 Task: Search one way flight ticket for 3 adults, 3 children in premium economy from Arcata/eureka: California Redwood Coast-humboldt County Airport to Jacksonville: Albert J. Ellis Airport on 5-3-2023. Choice of flights is United. Number of bags: 1 carry on bag. Price is upto 42000. Outbound departure time preference is 22:15.
Action: Mouse moved to (281, 251)
Screenshot: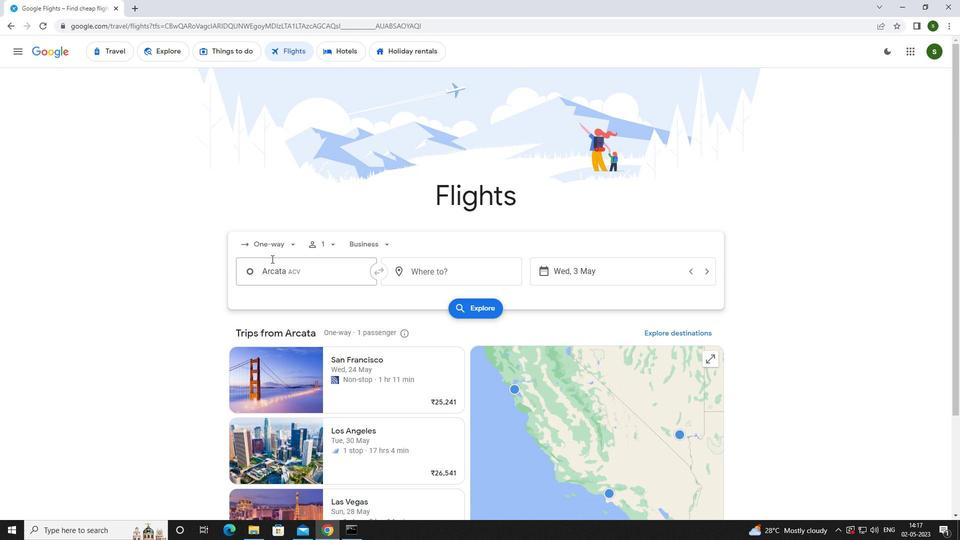 
Action: Mouse pressed left at (281, 251)
Screenshot: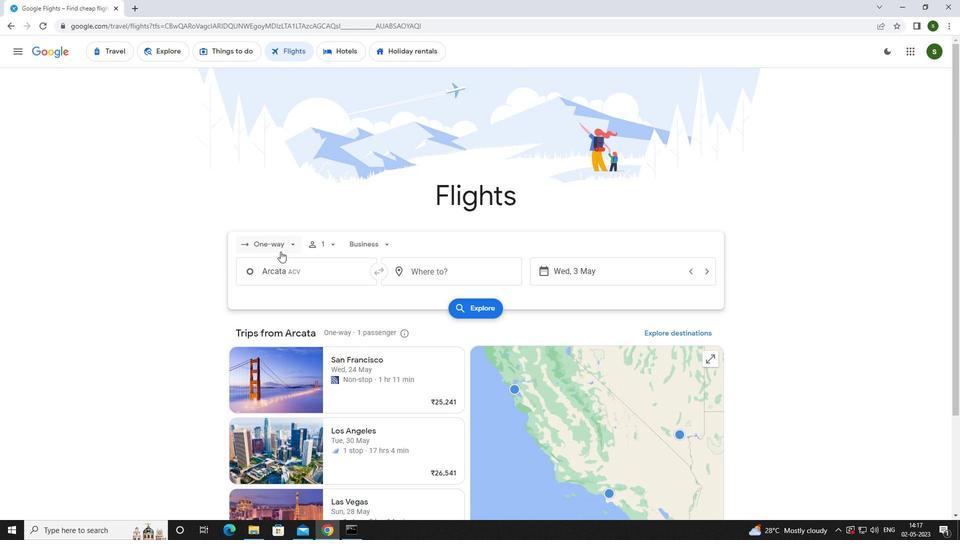 
Action: Mouse moved to (286, 293)
Screenshot: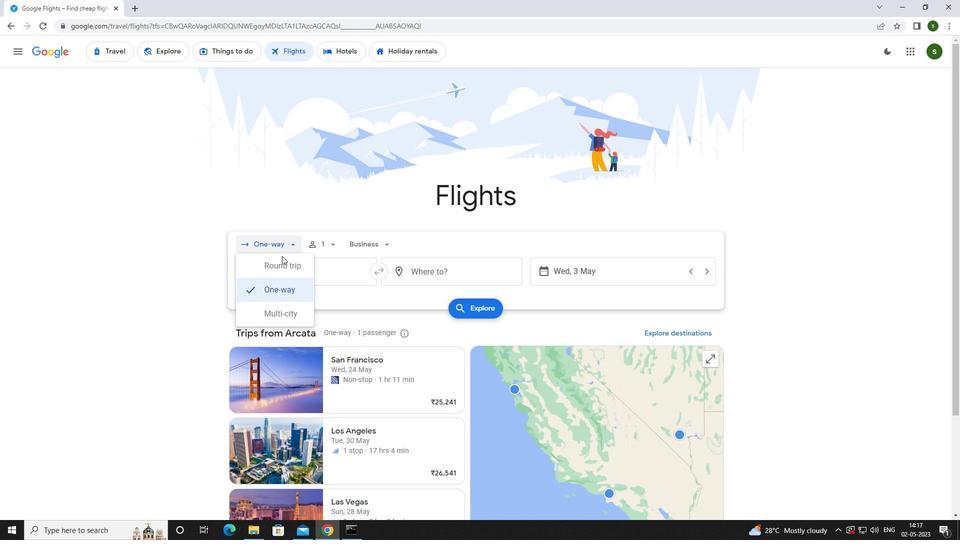 
Action: Mouse pressed left at (286, 293)
Screenshot: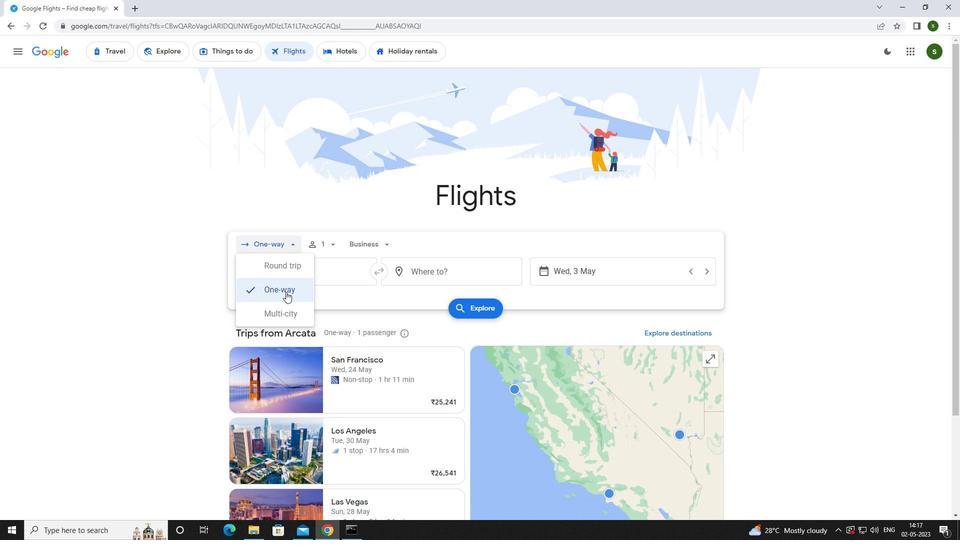 
Action: Mouse moved to (327, 244)
Screenshot: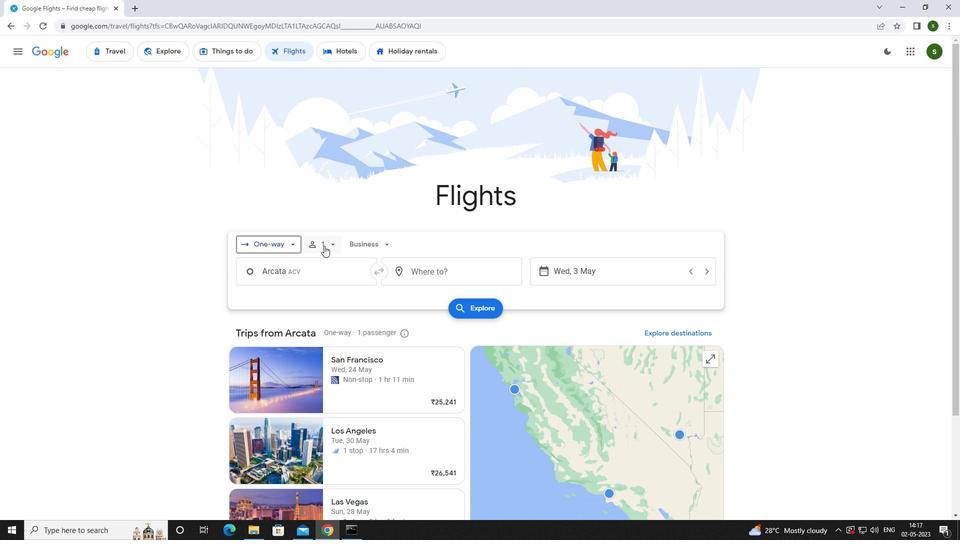 
Action: Mouse pressed left at (327, 244)
Screenshot: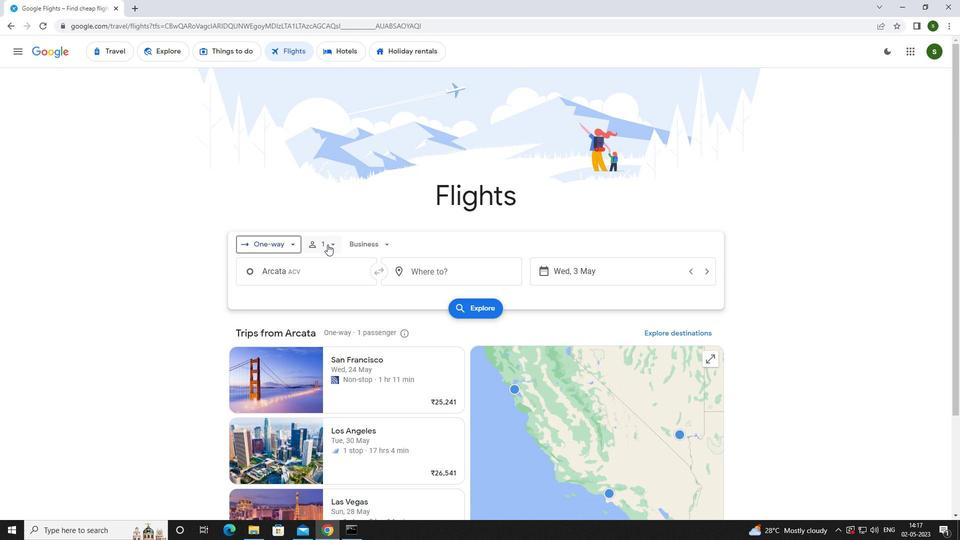 
Action: Mouse moved to (404, 268)
Screenshot: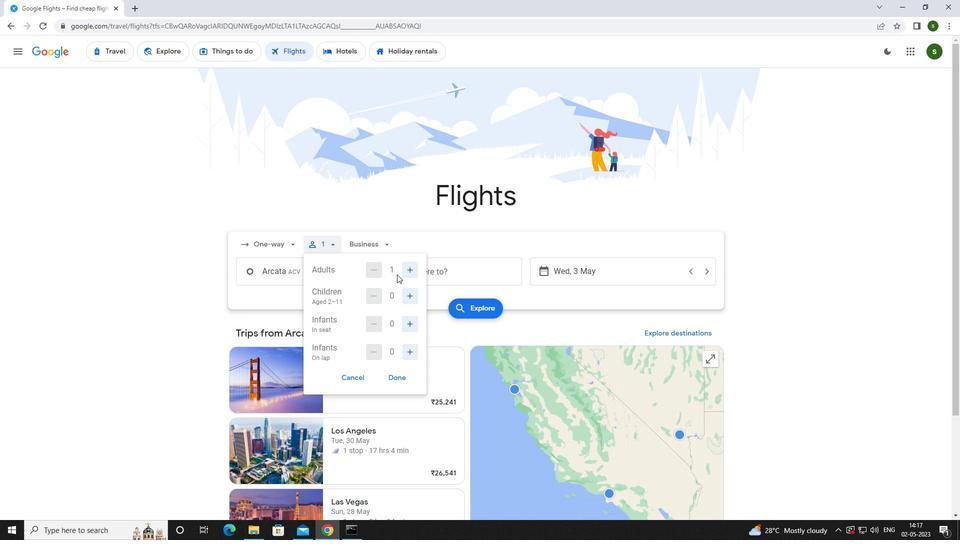 
Action: Mouse pressed left at (404, 268)
Screenshot: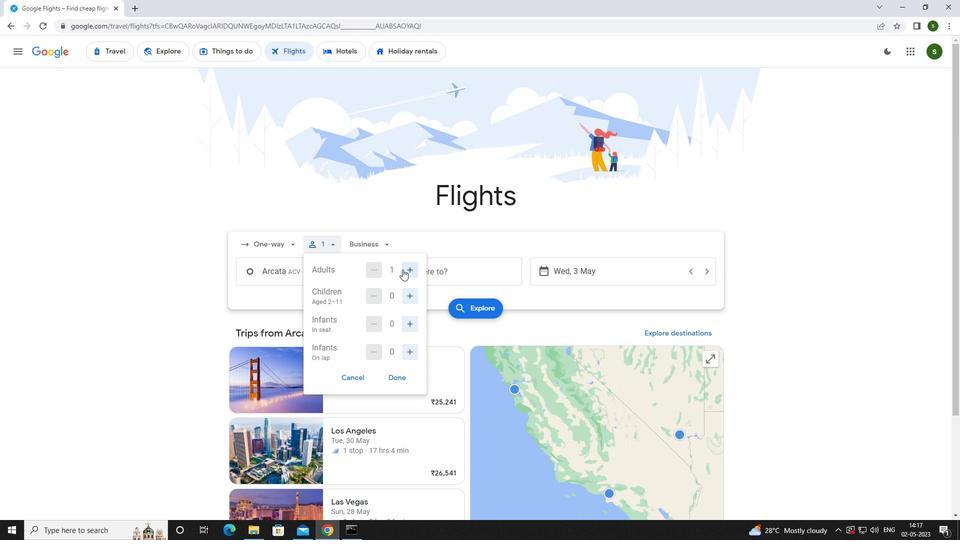 
Action: Mouse moved to (405, 268)
Screenshot: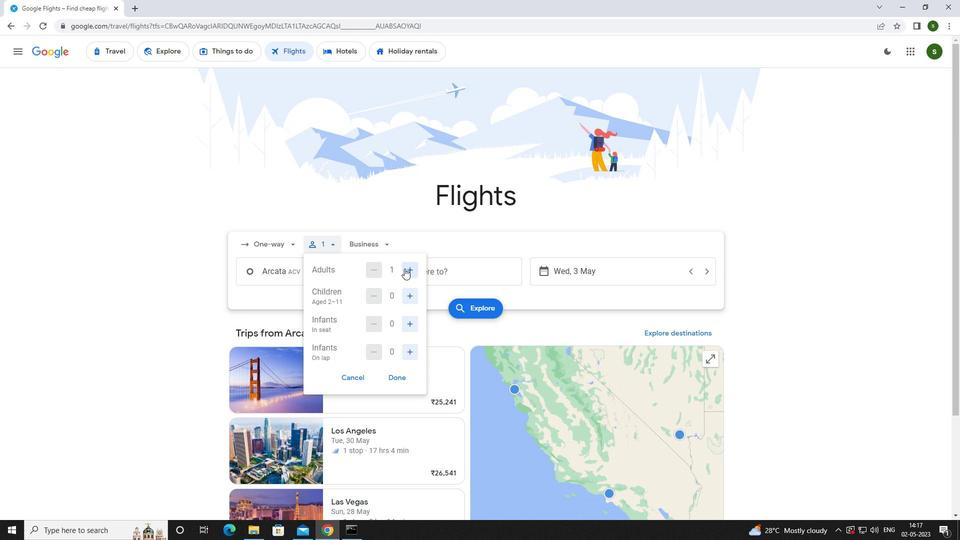
Action: Mouse pressed left at (405, 268)
Screenshot: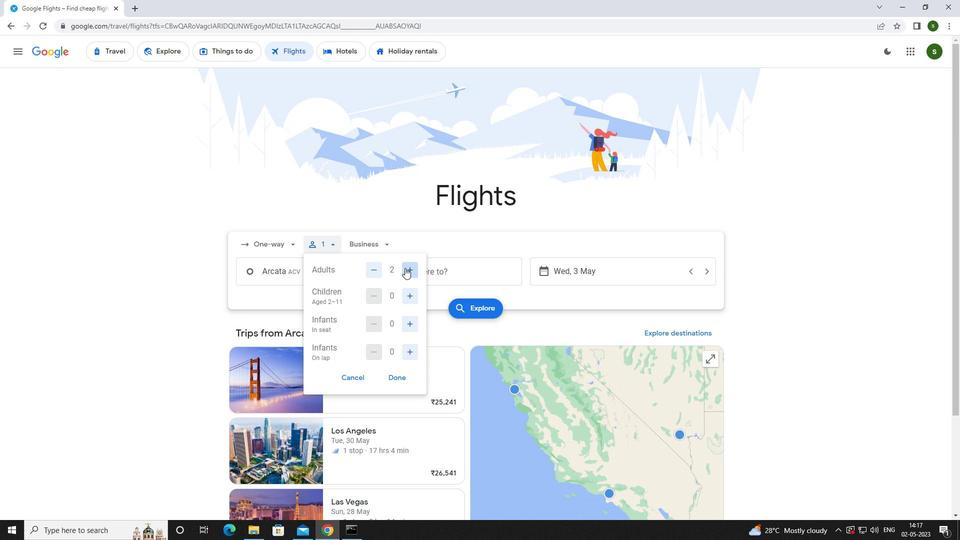 
Action: Mouse moved to (415, 296)
Screenshot: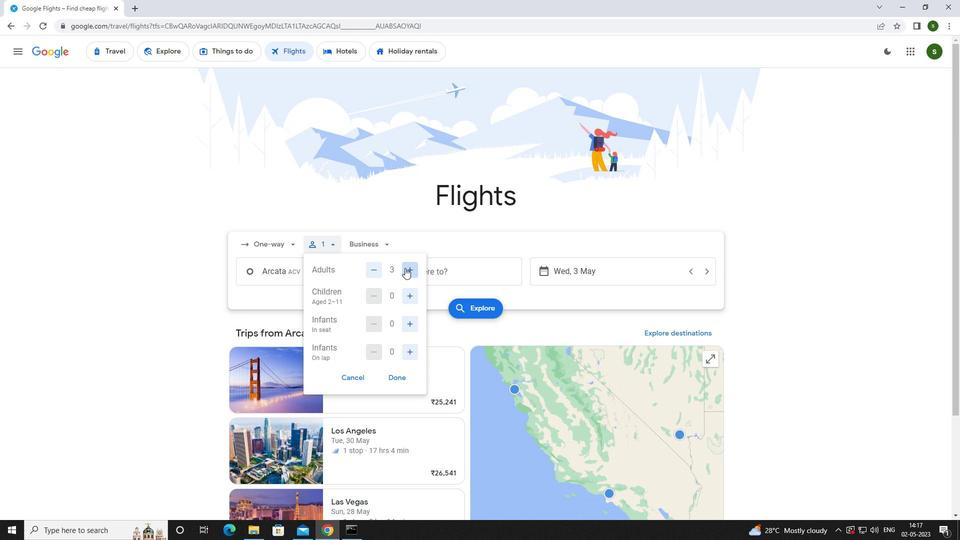 
Action: Mouse pressed left at (415, 296)
Screenshot: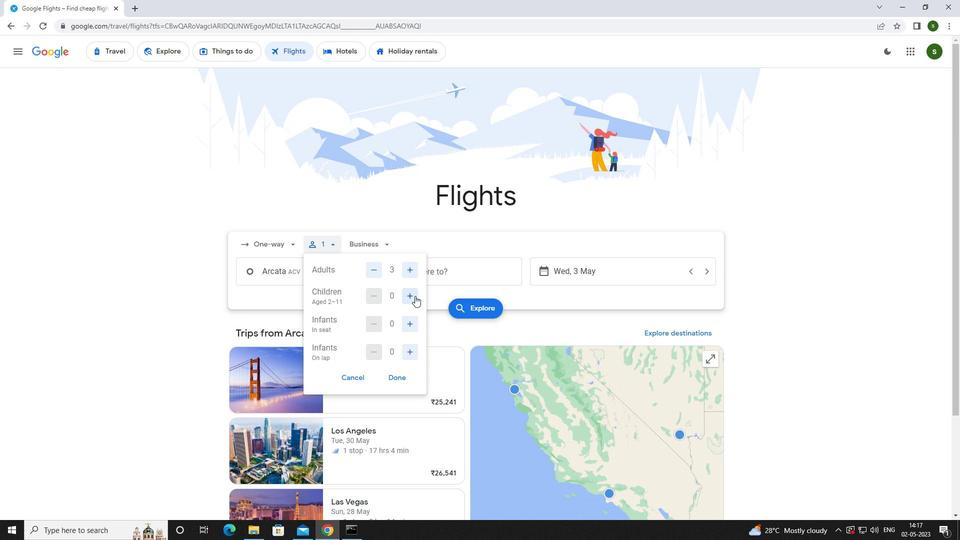
Action: Mouse pressed left at (415, 296)
Screenshot: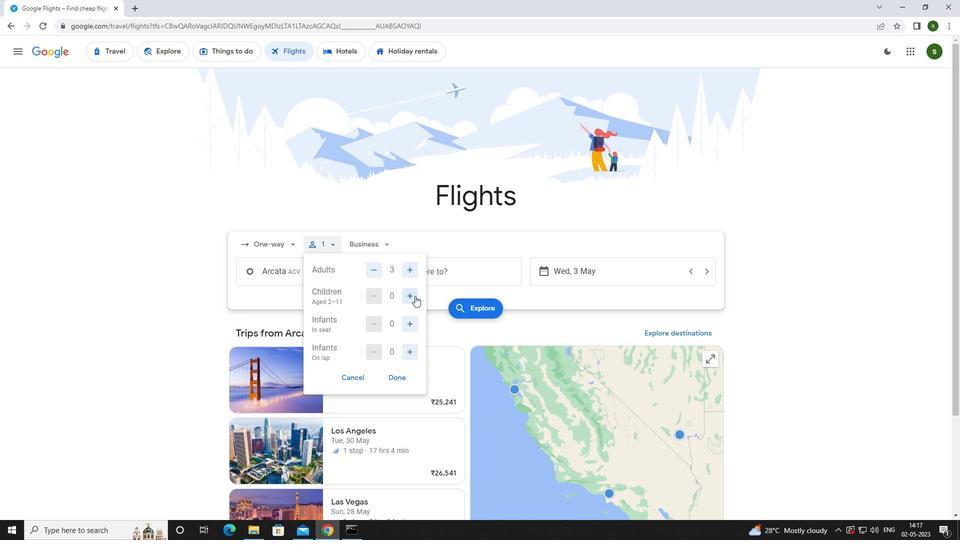 
Action: Mouse moved to (415, 295)
Screenshot: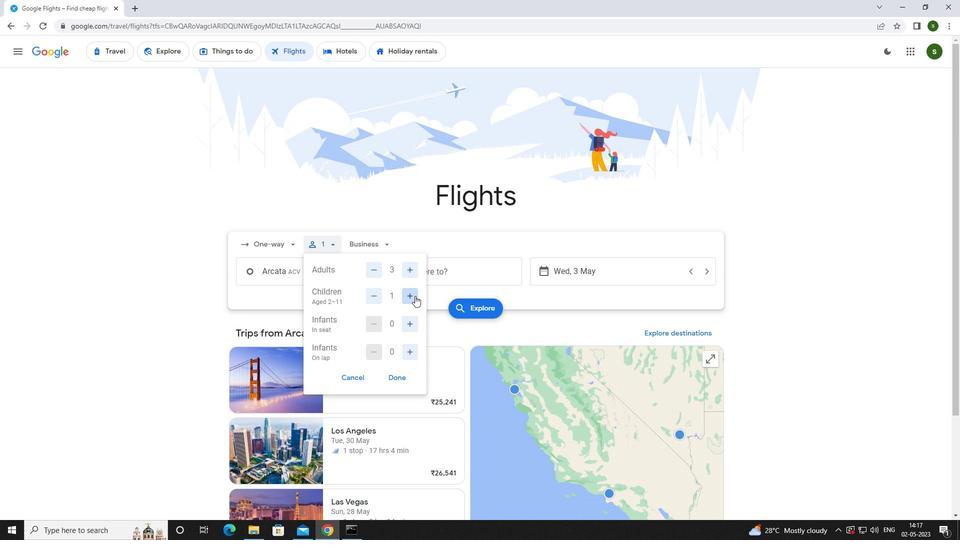 
Action: Mouse pressed left at (415, 295)
Screenshot: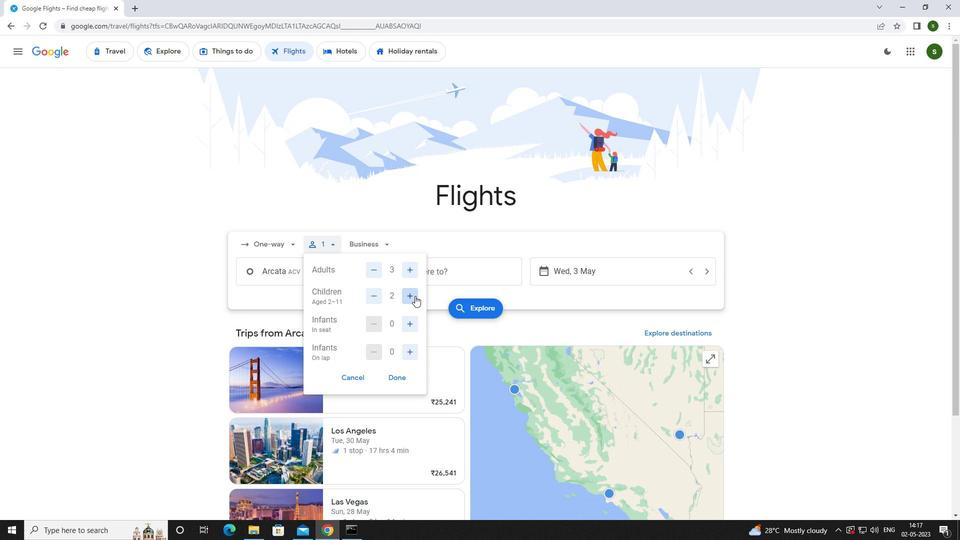 
Action: Mouse moved to (387, 243)
Screenshot: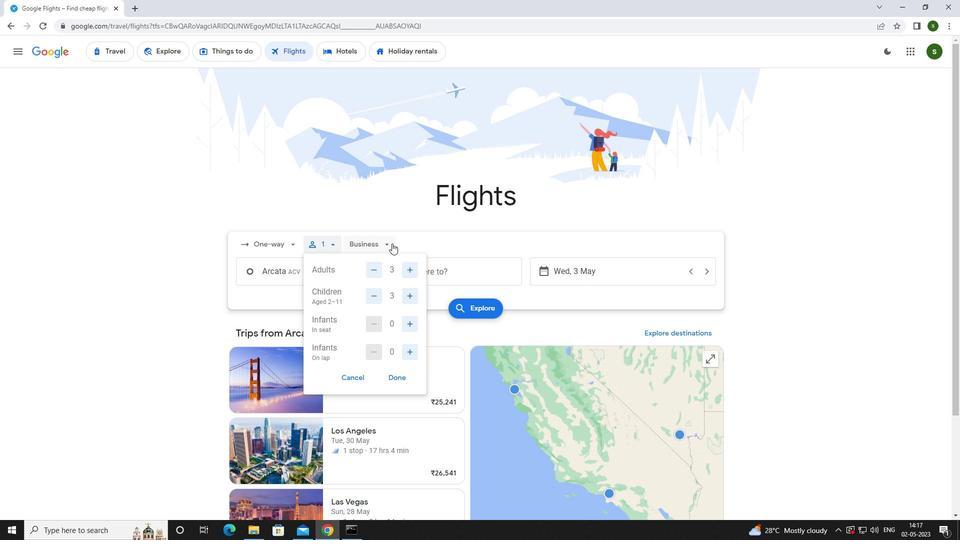 
Action: Mouse pressed left at (387, 243)
Screenshot: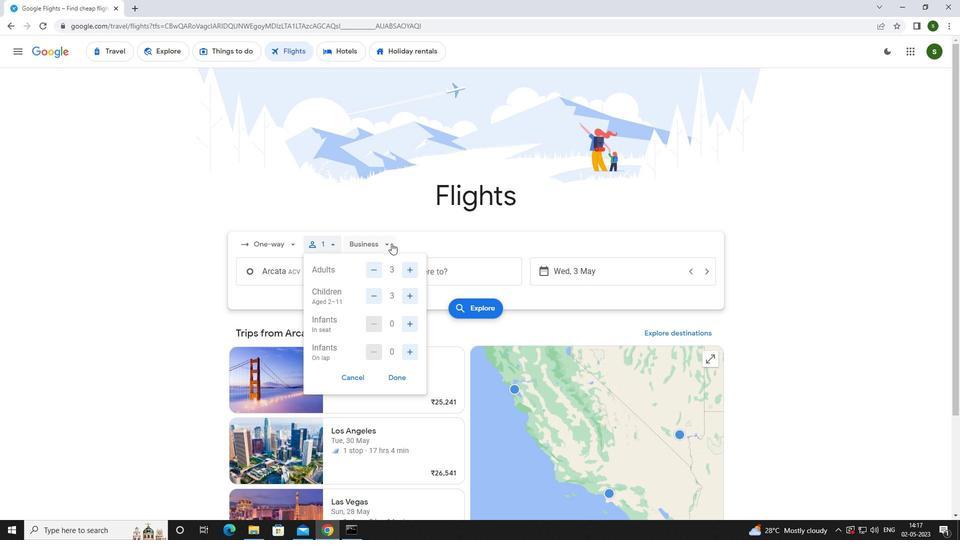 
Action: Mouse moved to (392, 281)
Screenshot: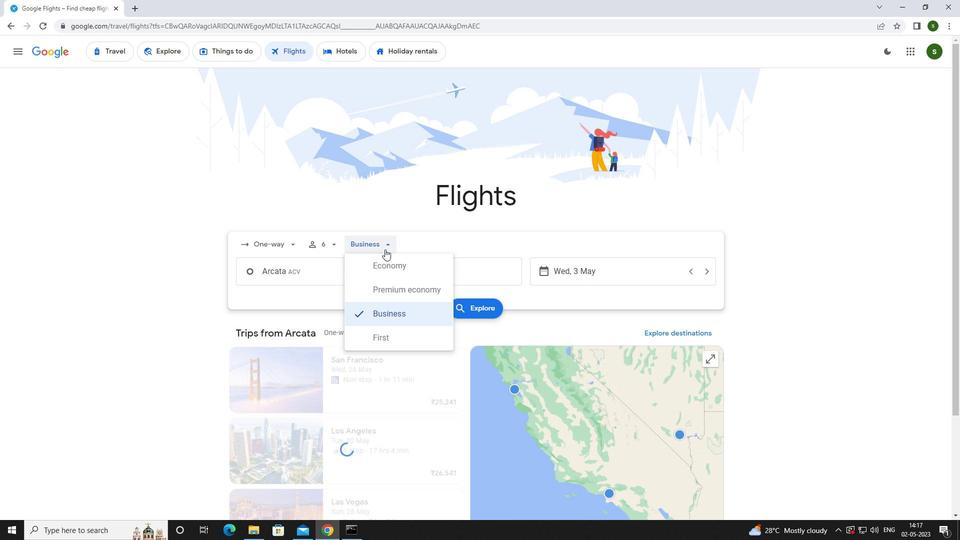 
Action: Mouse pressed left at (392, 281)
Screenshot: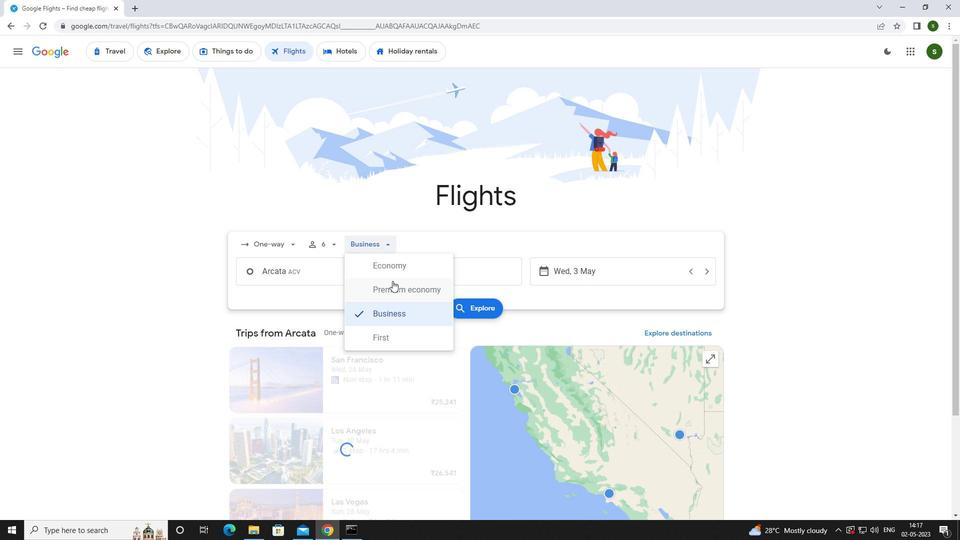 
Action: Mouse moved to (322, 274)
Screenshot: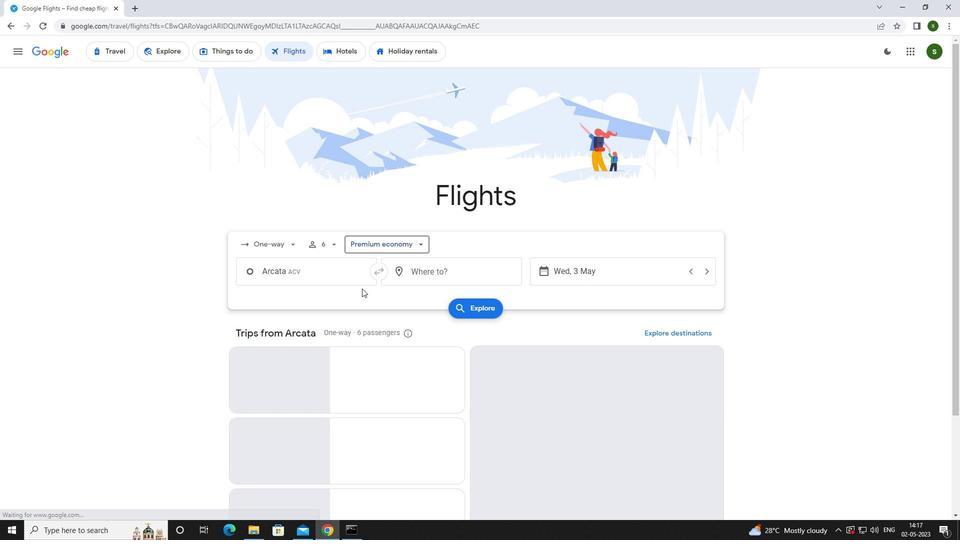 
Action: Mouse pressed left at (322, 274)
Screenshot: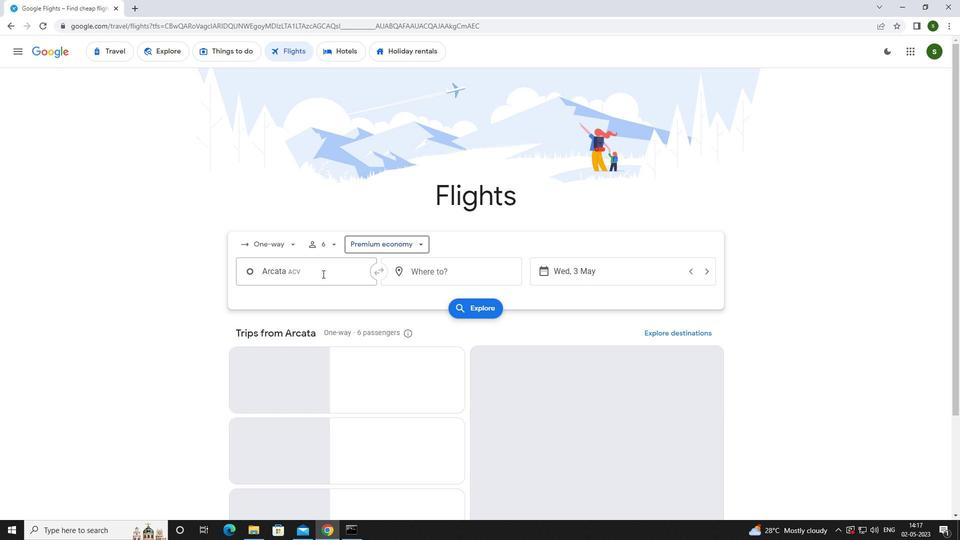 
Action: Key pressed <Key.backspace><Key.caps_lock>a<Key.caps_lock>rcat
Screenshot: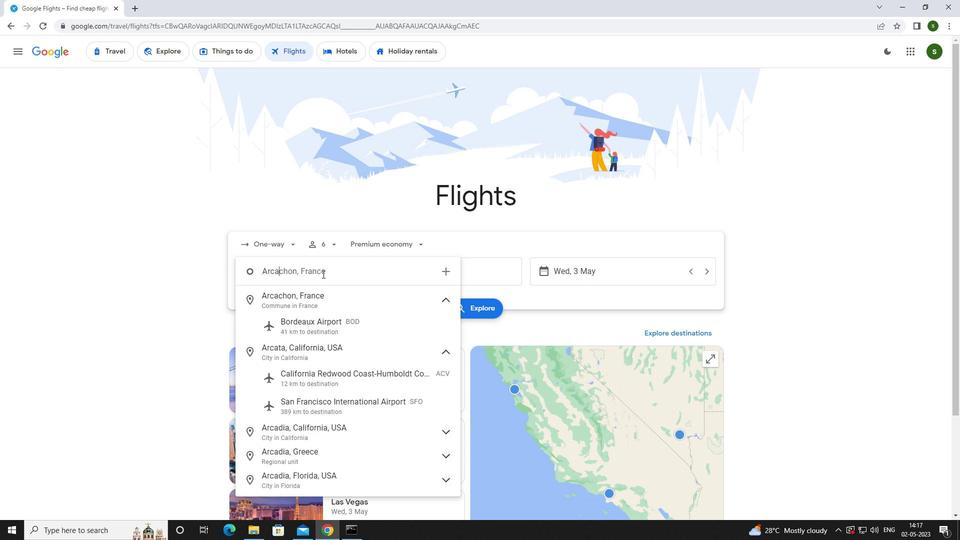 
Action: Mouse moved to (318, 317)
Screenshot: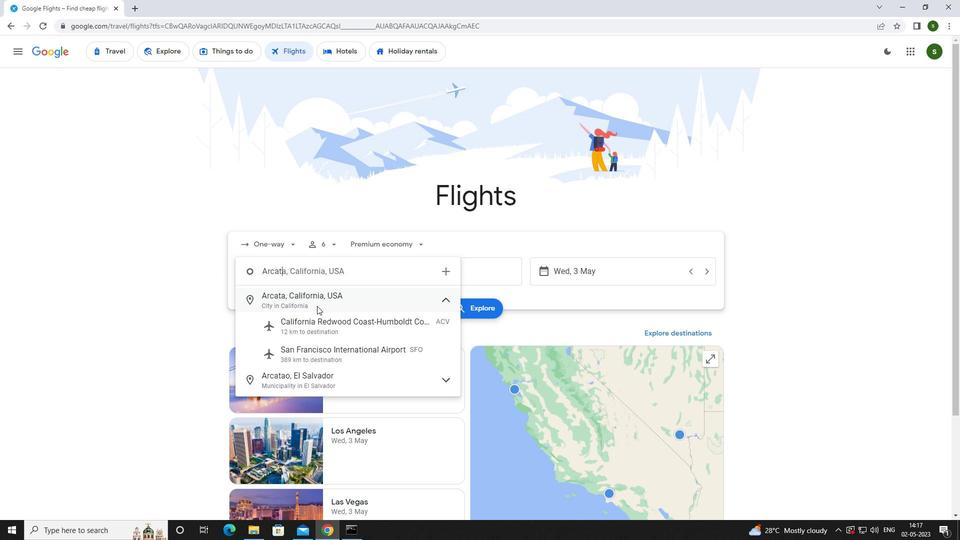 
Action: Mouse pressed left at (318, 317)
Screenshot: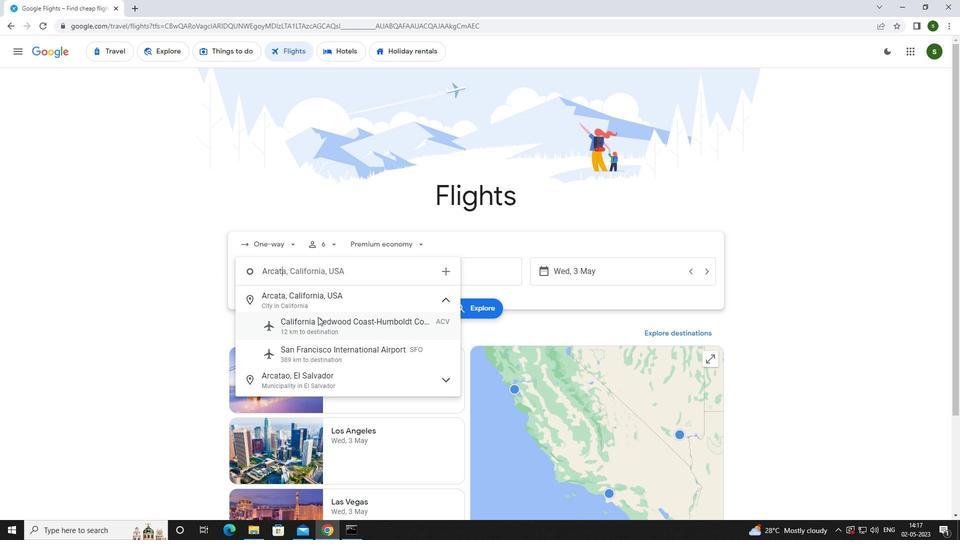 
Action: Mouse moved to (436, 278)
Screenshot: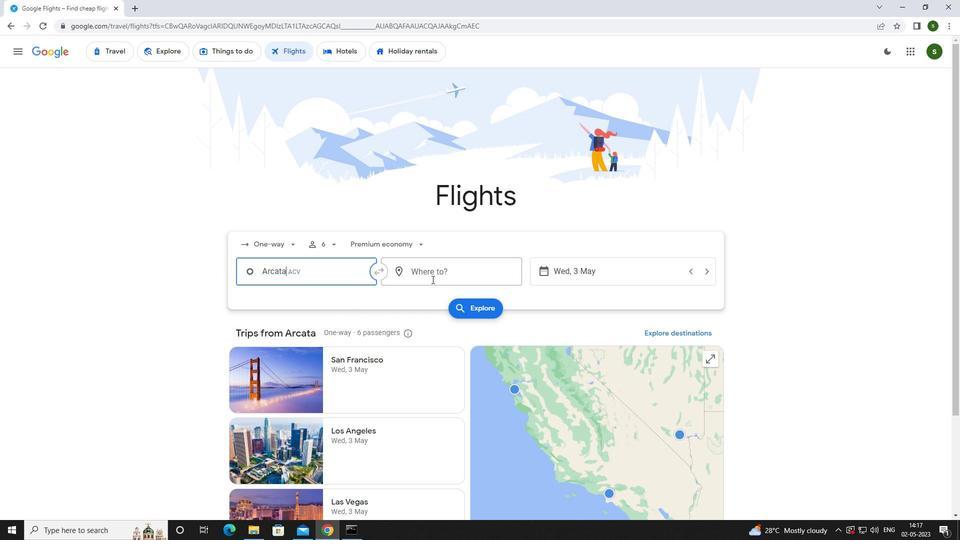 
Action: Mouse pressed left at (436, 278)
Screenshot: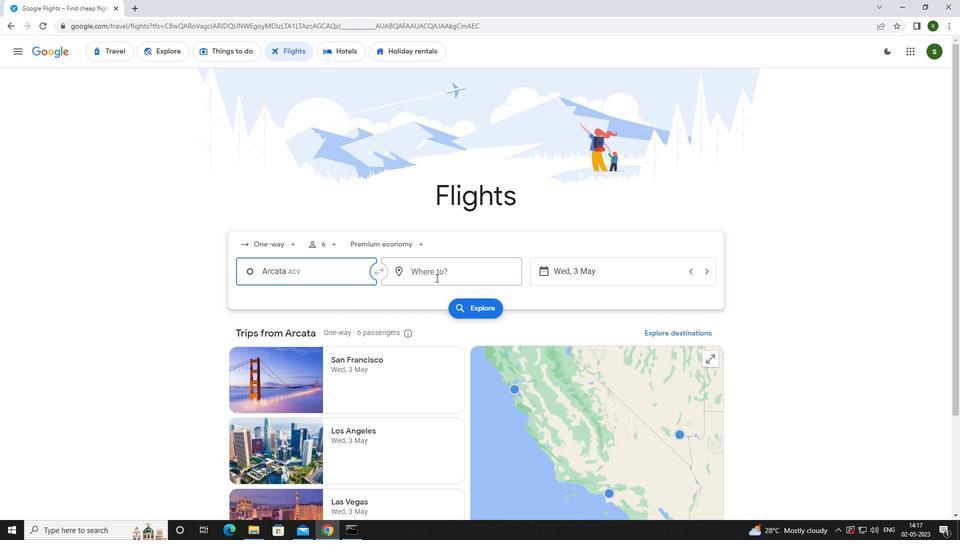 
Action: Mouse moved to (417, 281)
Screenshot: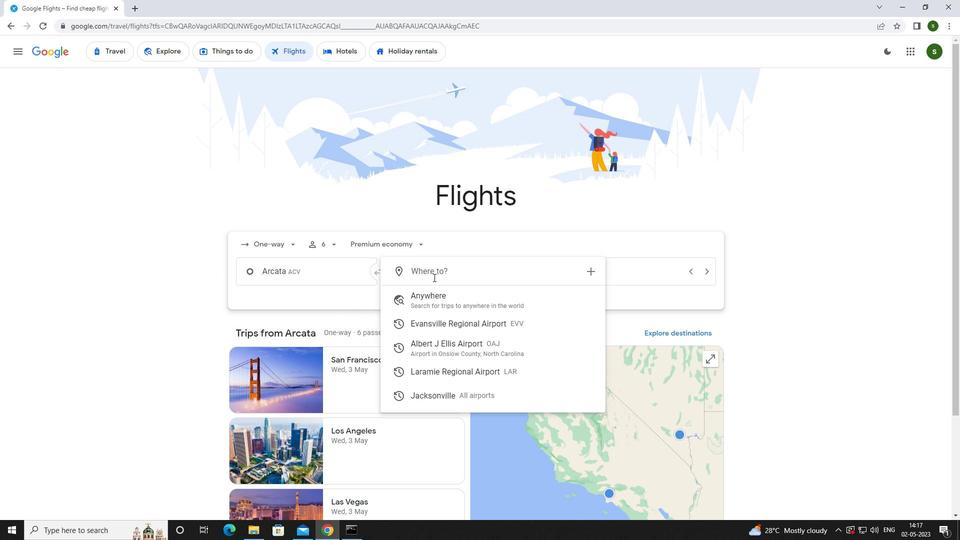 
Action: Key pressed <Key.caps_lock>a<Key.caps_lock>lbert<Key.space>
Screenshot: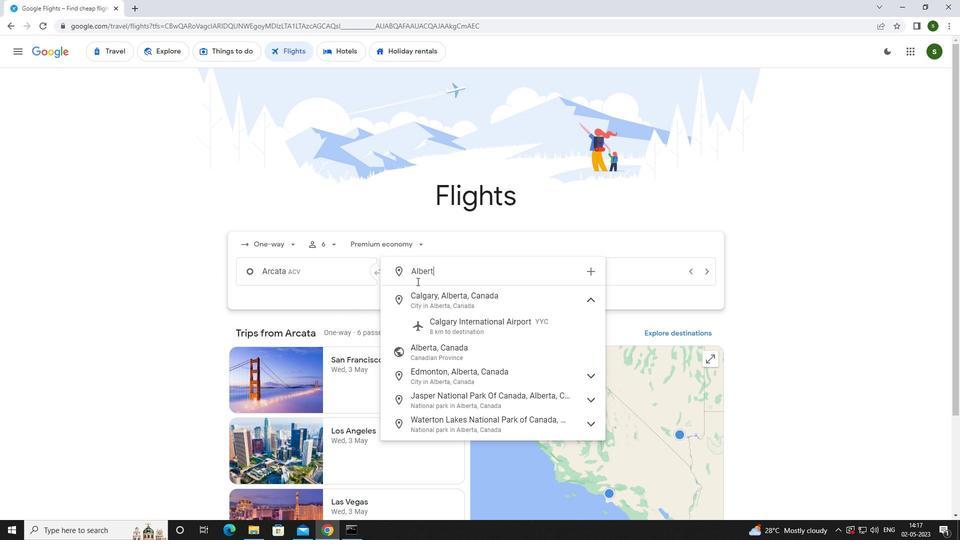 
Action: Mouse moved to (448, 302)
Screenshot: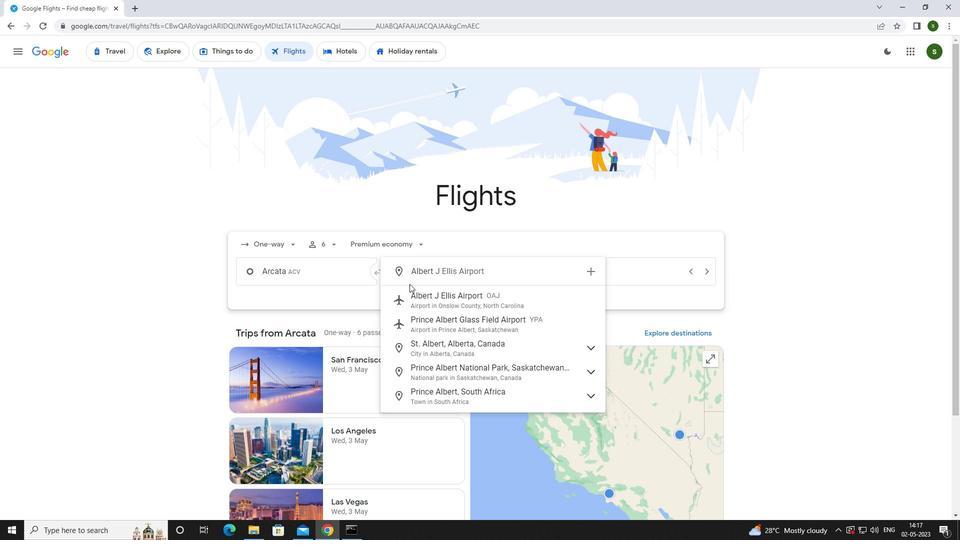 
Action: Mouse pressed left at (448, 302)
Screenshot: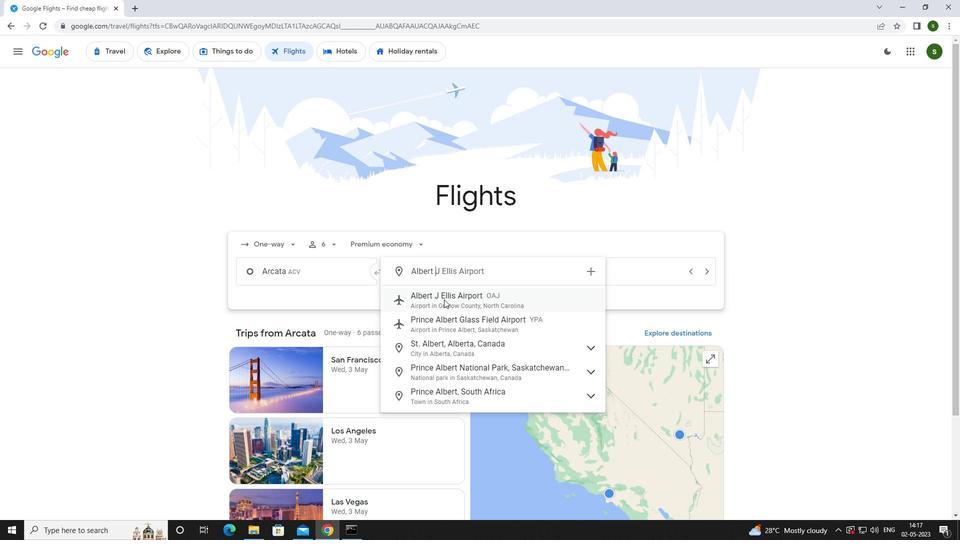 
Action: Mouse moved to (605, 276)
Screenshot: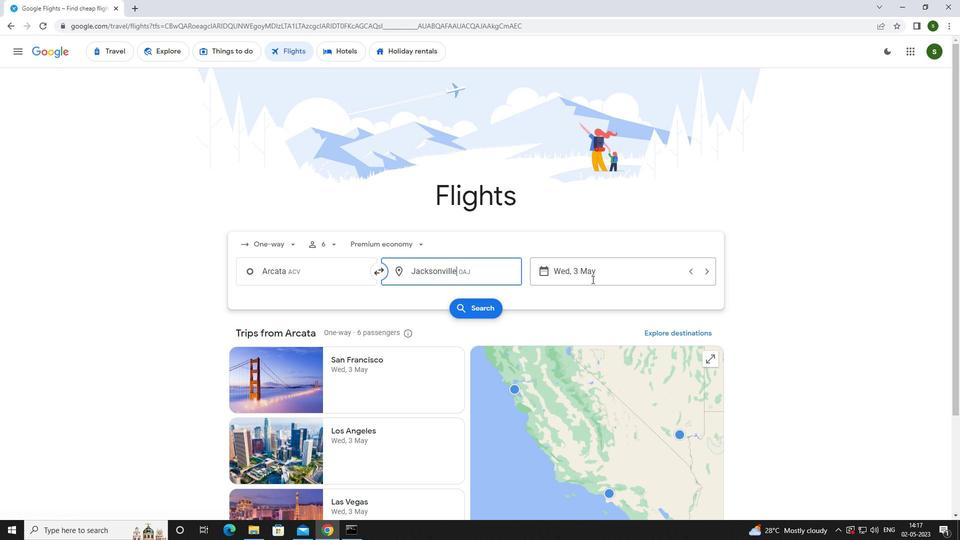 
Action: Mouse pressed left at (605, 276)
Screenshot: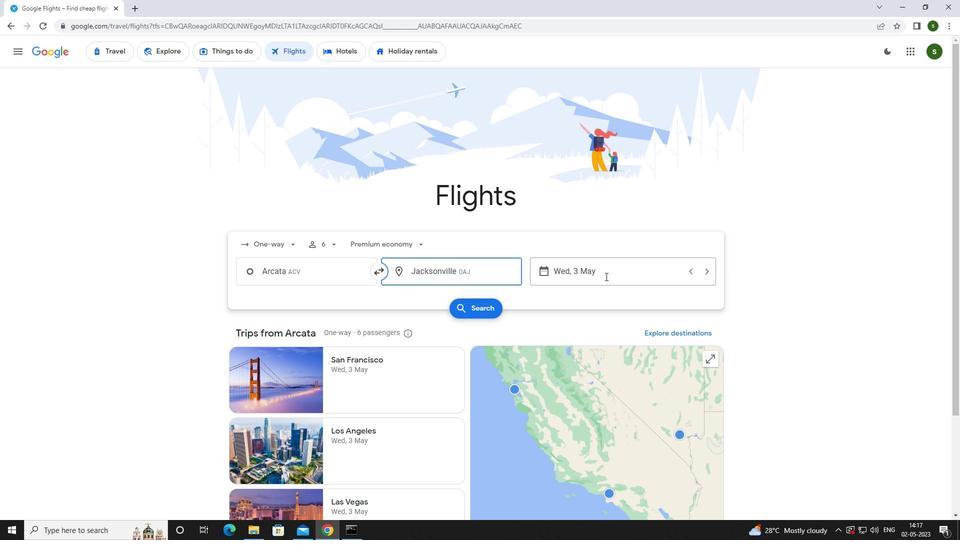 
Action: Mouse moved to (435, 343)
Screenshot: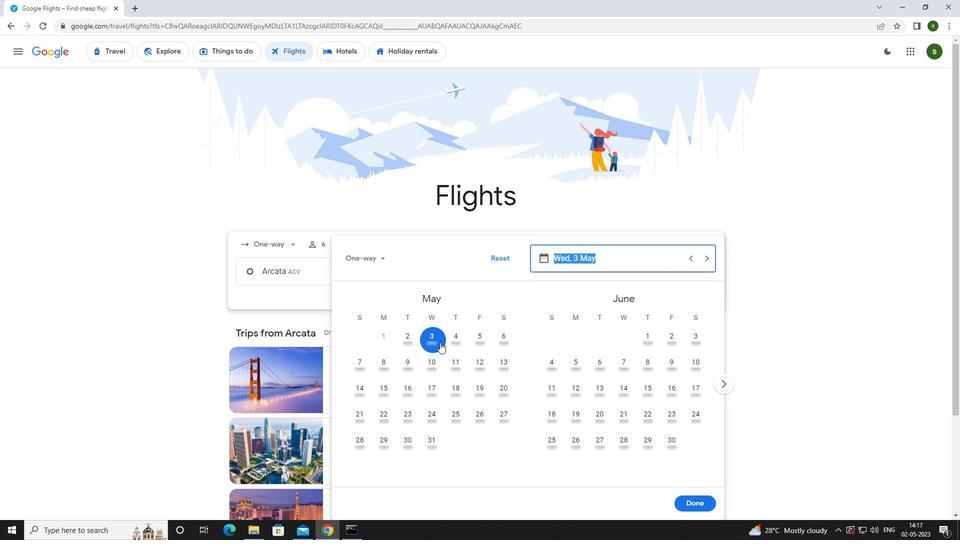 
Action: Mouse pressed left at (435, 343)
Screenshot: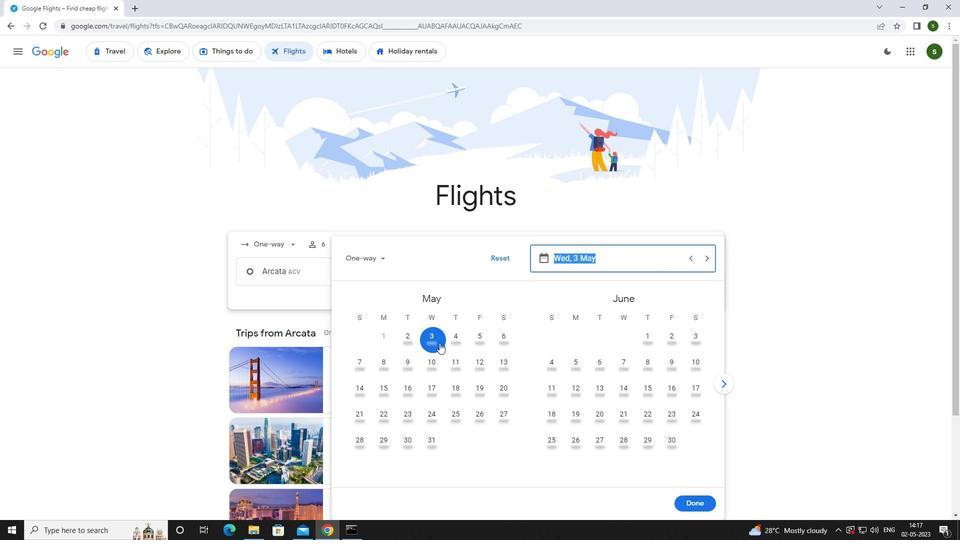 
Action: Mouse moved to (694, 505)
Screenshot: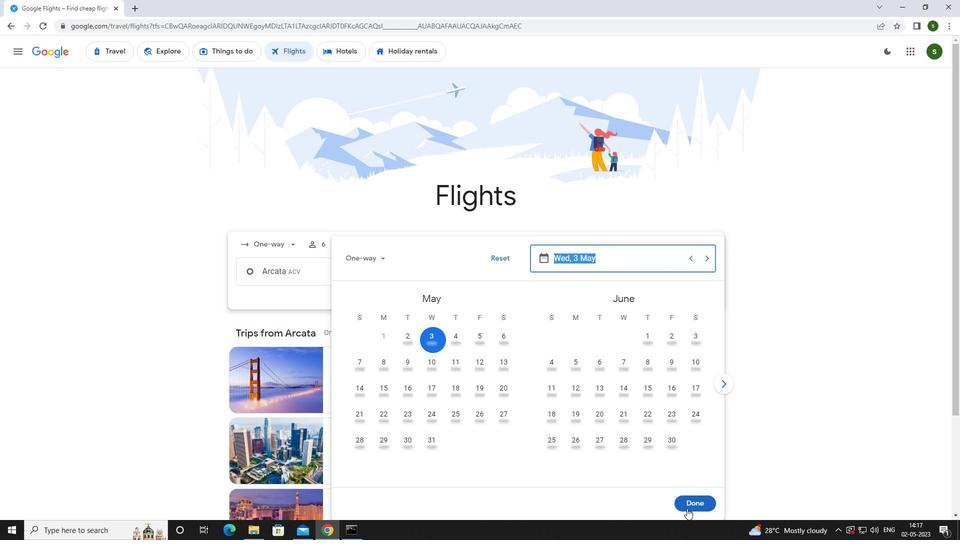 
Action: Mouse pressed left at (694, 505)
Screenshot: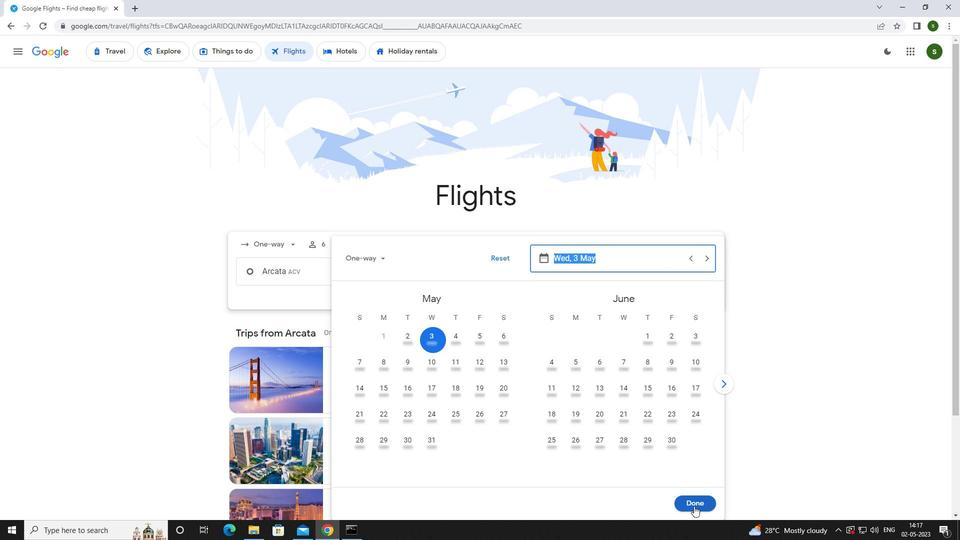 
Action: Mouse moved to (483, 314)
Screenshot: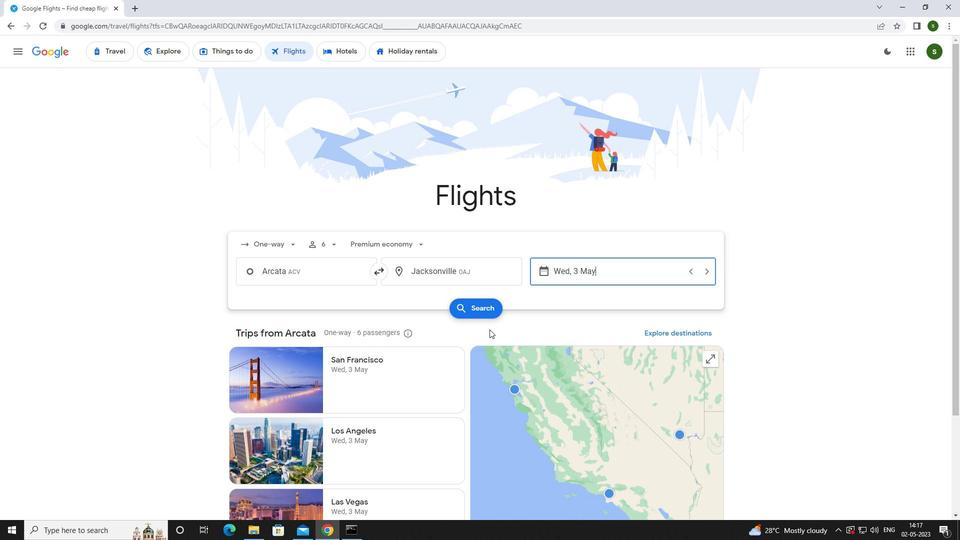 
Action: Mouse pressed left at (483, 314)
Screenshot: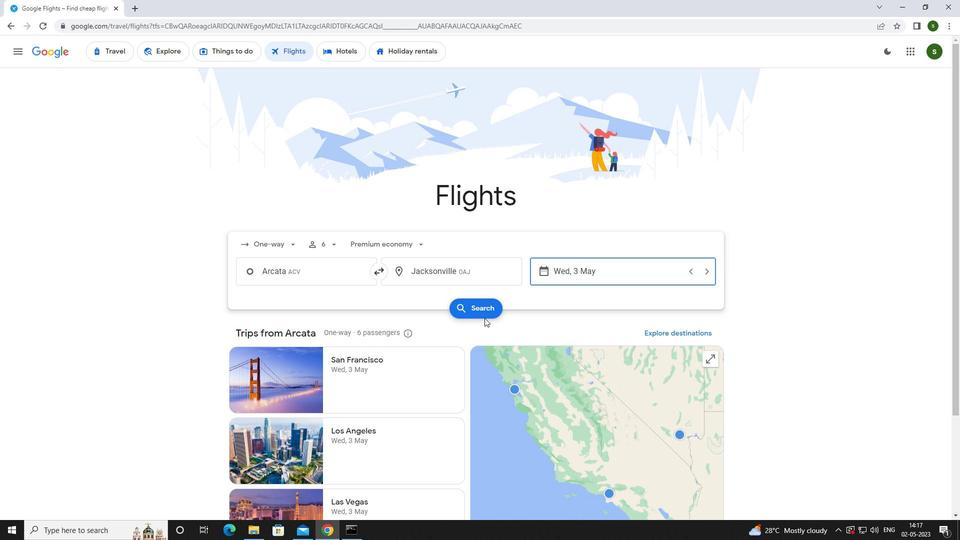 
Action: Mouse moved to (259, 146)
Screenshot: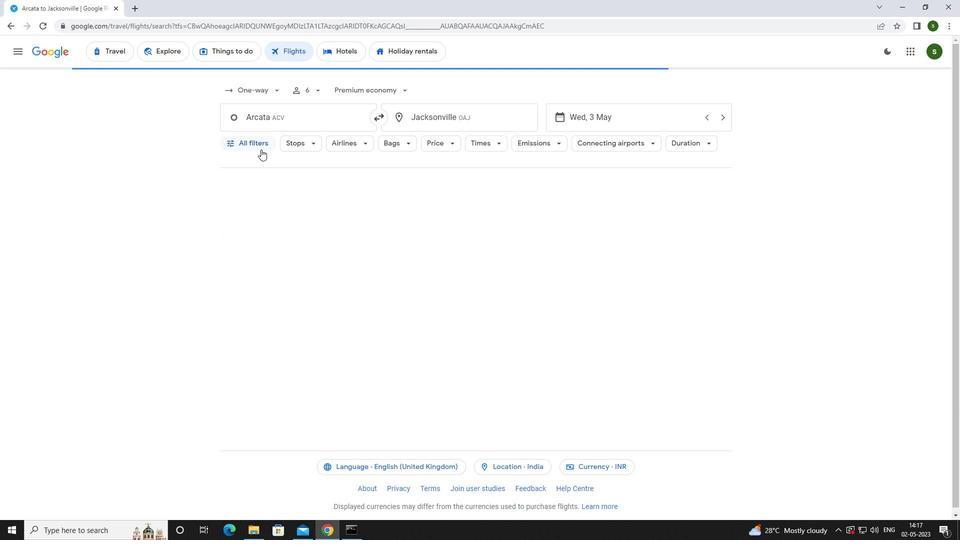 
Action: Mouse pressed left at (259, 146)
Screenshot: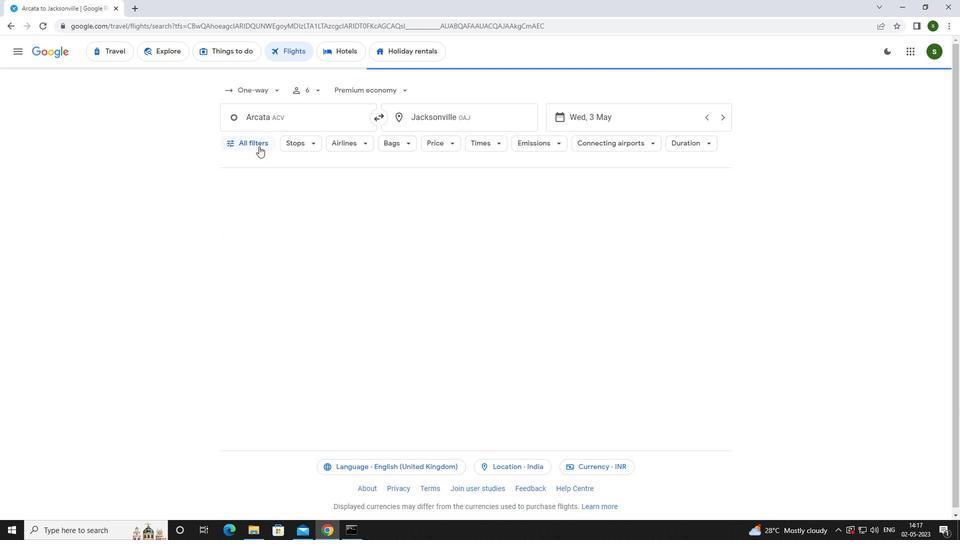 
Action: Mouse moved to (375, 357)
Screenshot: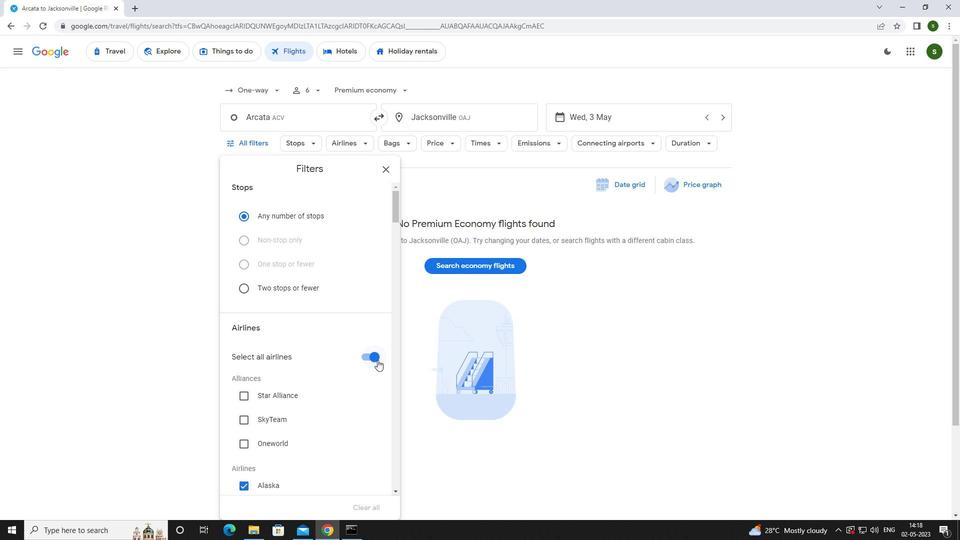 
Action: Mouse pressed left at (375, 357)
Screenshot: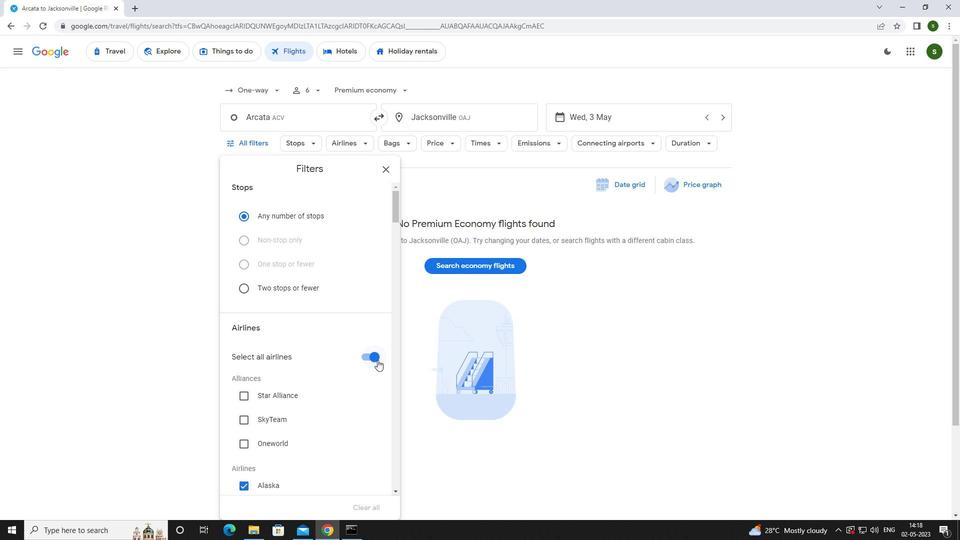 
Action: Mouse moved to (317, 270)
Screenshot: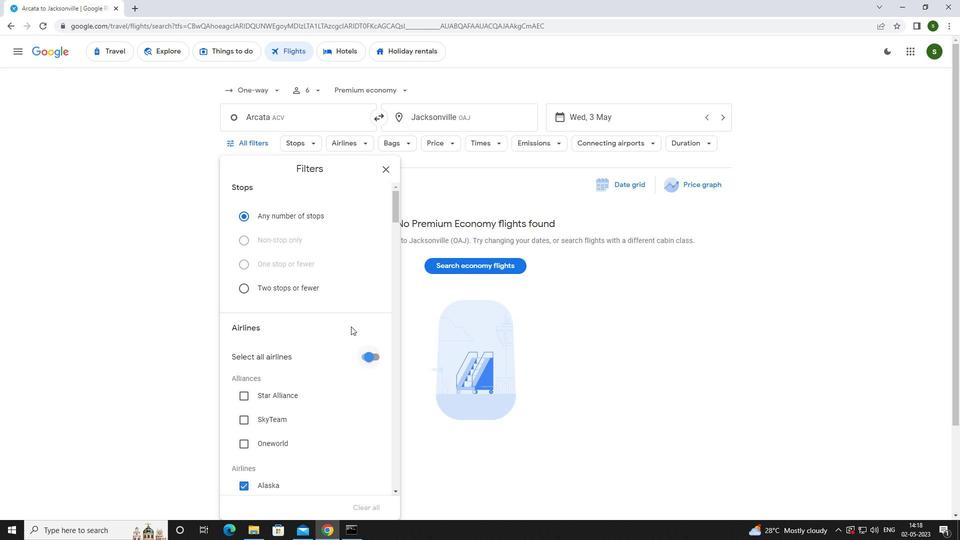
Action: Mouse scrolled (317, 269) with delta (0, 0)
Screenshot: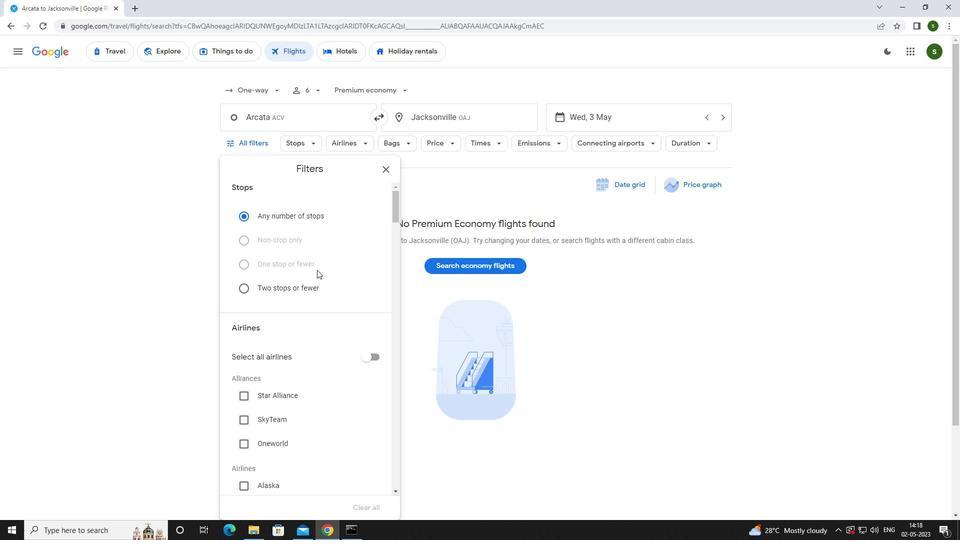 
Action: Mouse scrolled (317, 269) with delta (0, 0)
Screenshot: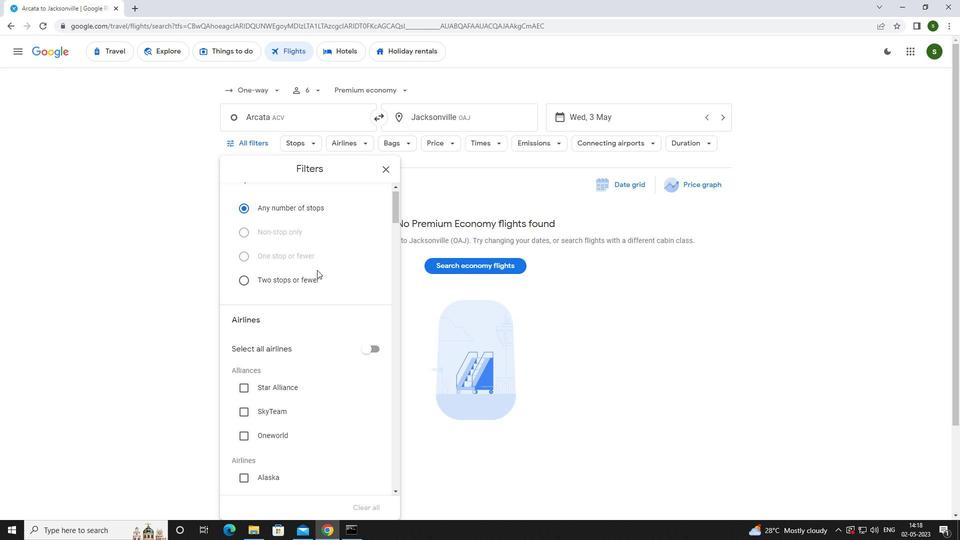 
Action: Mouse scrolled (317, 269) with delta (0, 0)
Screenshot: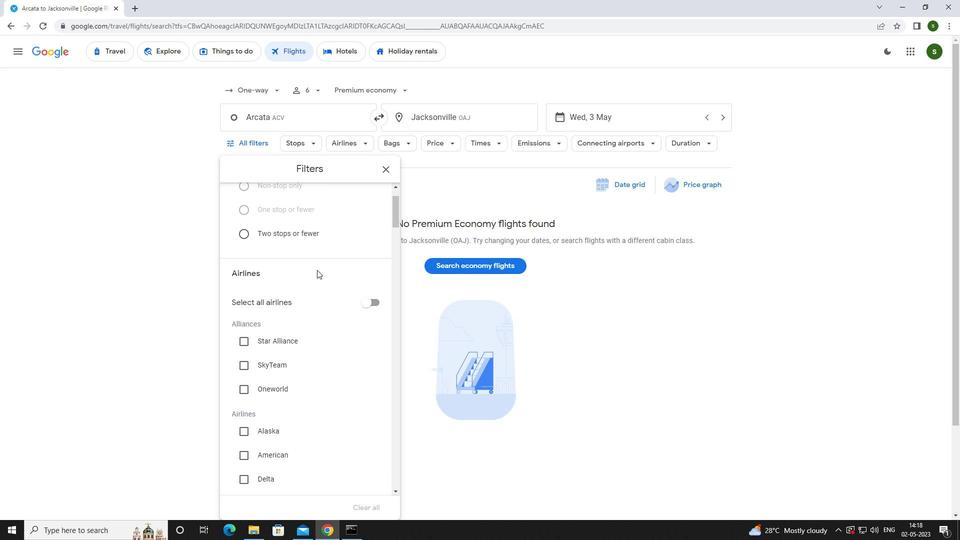 
Action: Mouse scrolled (317, 269) with delta (0, 0)
Screenshot: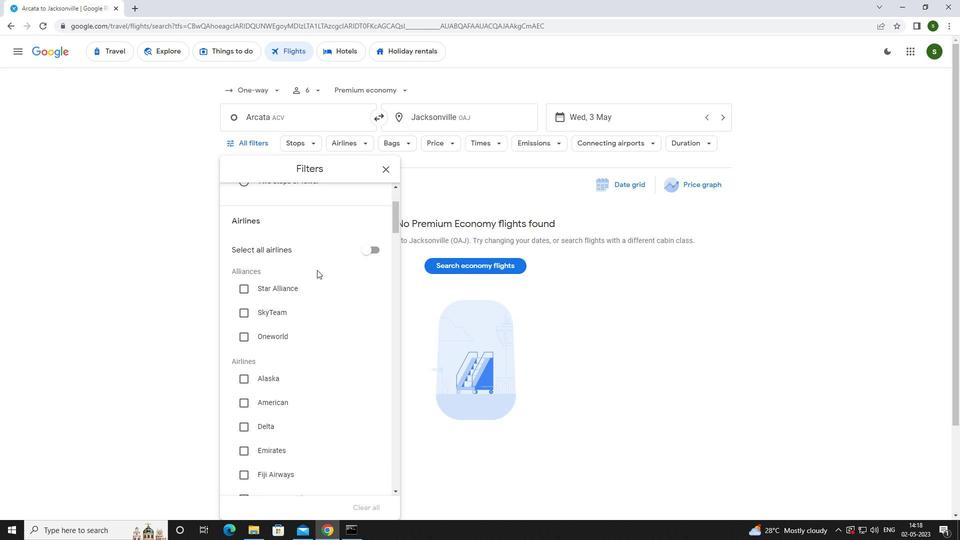 
Action: Mouse scrolled (317, 269) with delta (0, 0)
Screenshot: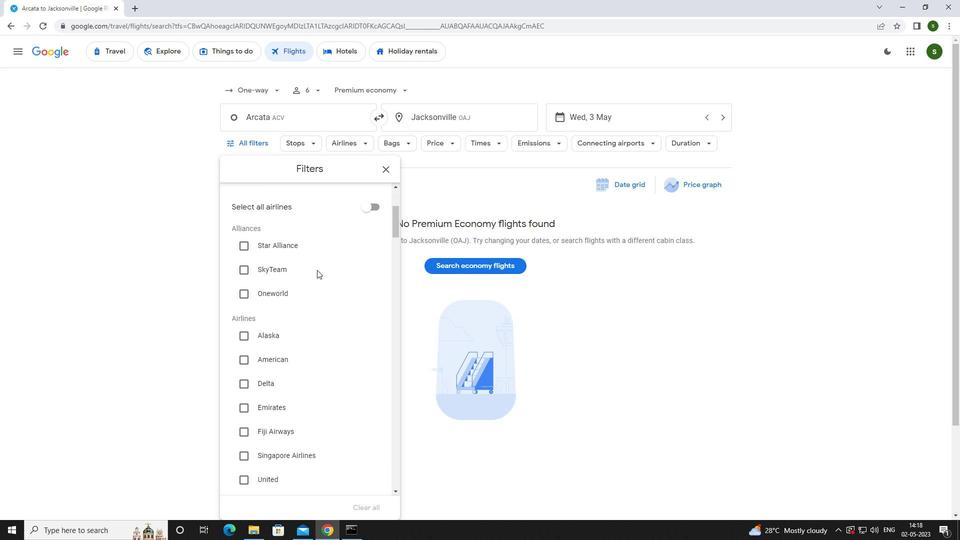 
Action: Mouse moved to (274, 379)
Screenshot: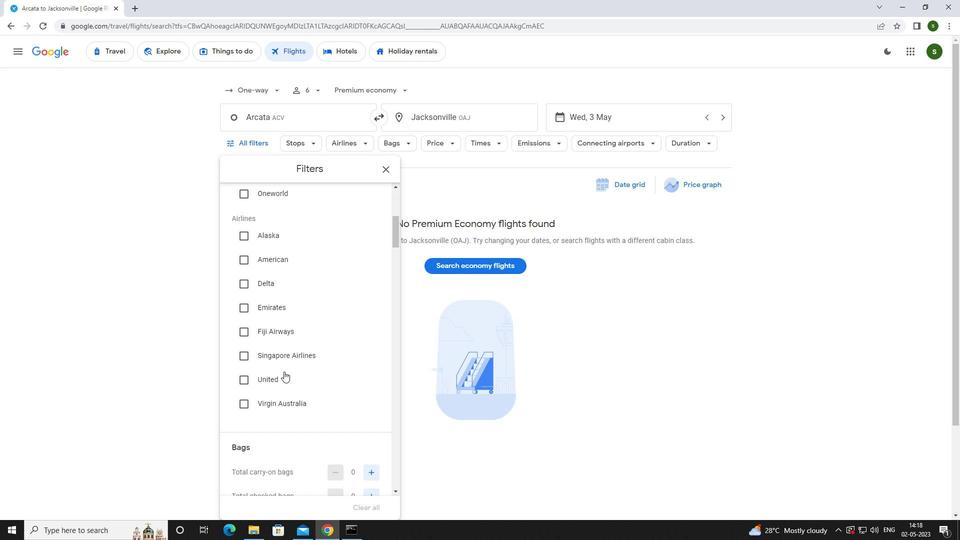 
Action: Mouse pressed left at (274, 379)
Screenshot: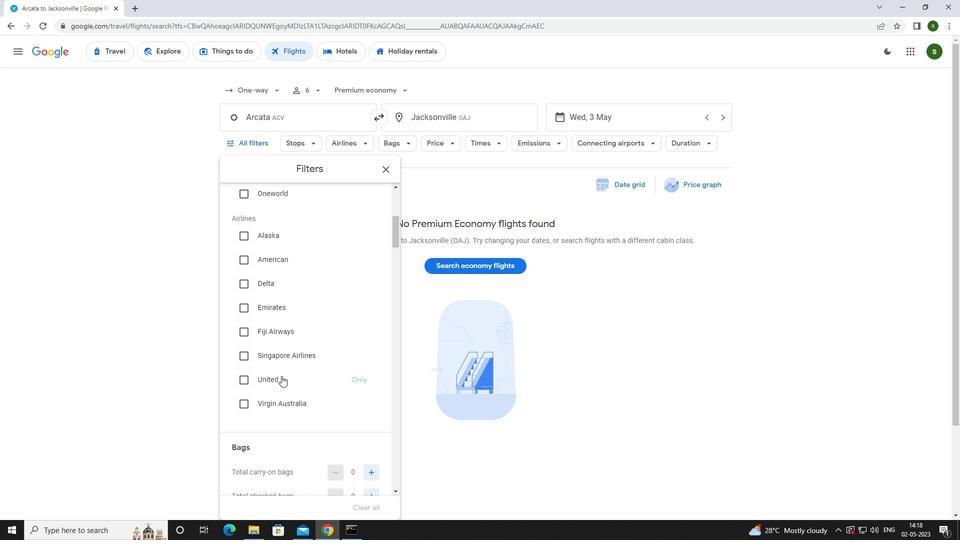 
Action: Mouse moved to (327, 339)
Screenshot: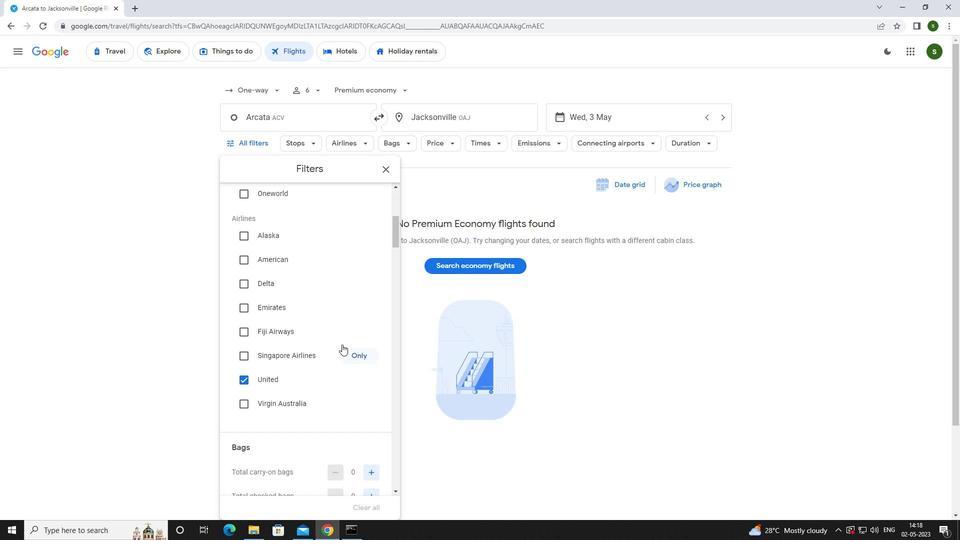 
Action: Mouse scrolled (327, 338) with delta (0, 0)
Screenshot: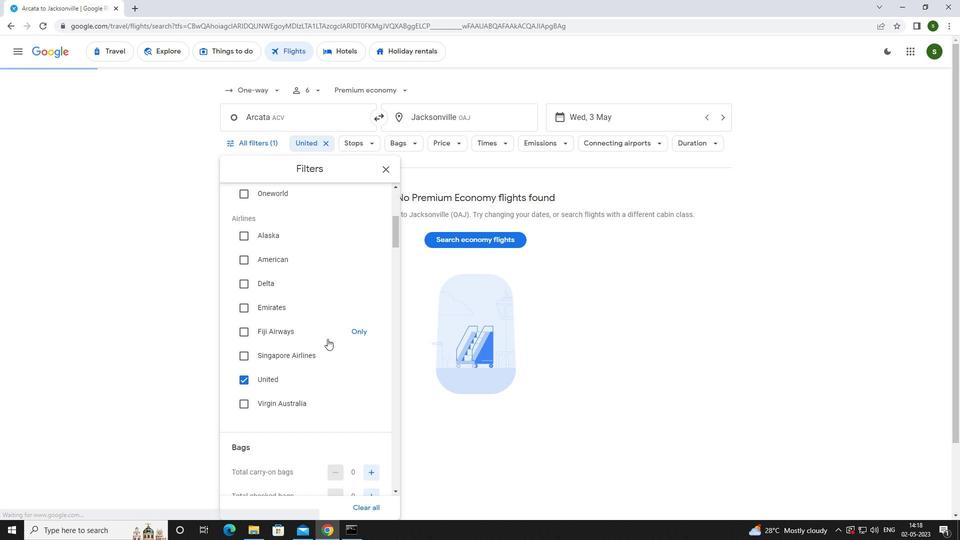 
Action: Mouse scrolled (327, 338) with delta (0, 0)
Screenshot: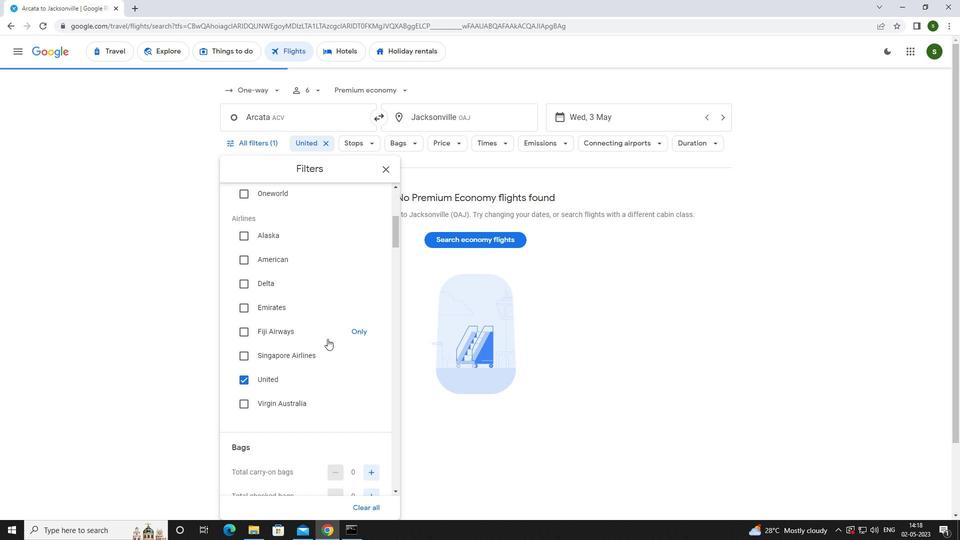 
Action: Mouse scrolled (327, 338) with delta (0, 0)
Screenshot: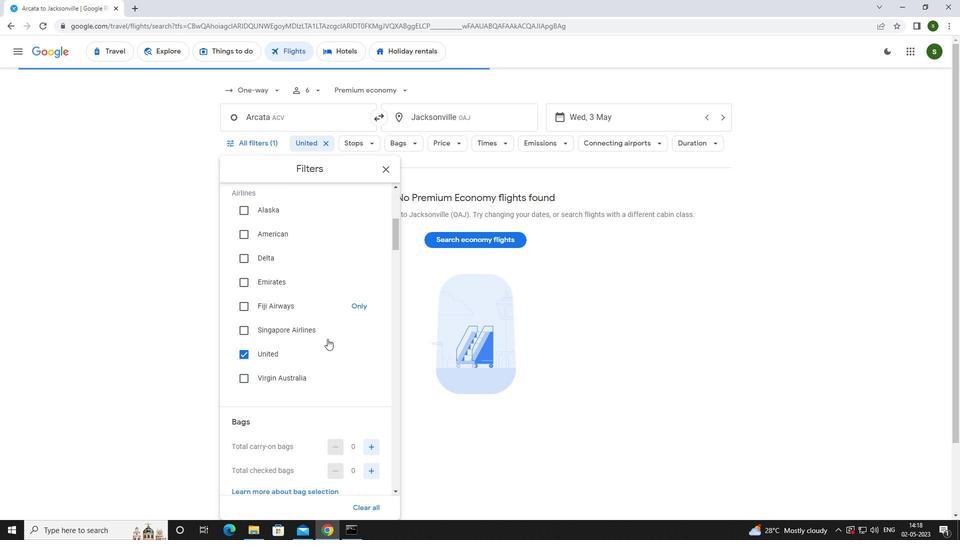 
Action: Mouse moved to (373, 324)
Screenshot: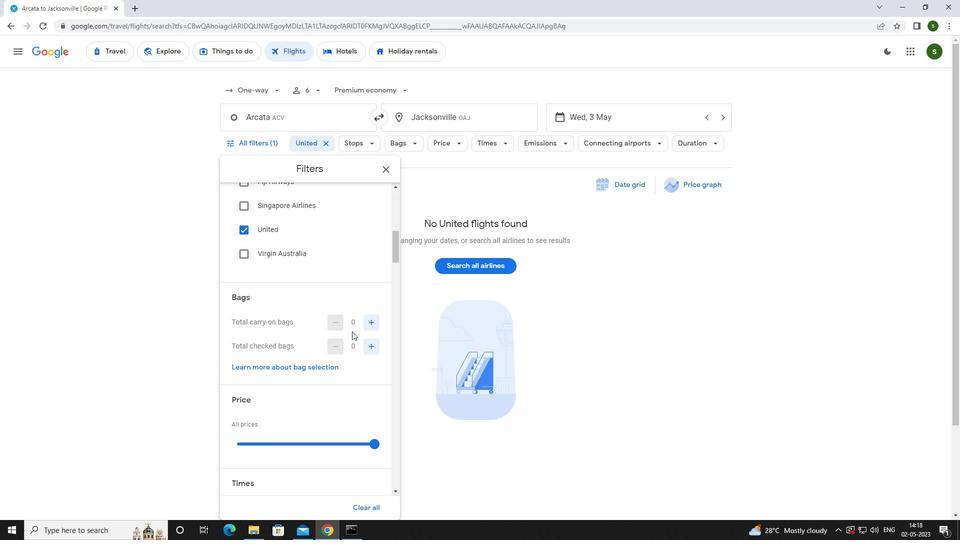 
Action: Mouse pressed left at (373, 324)
Screenshot: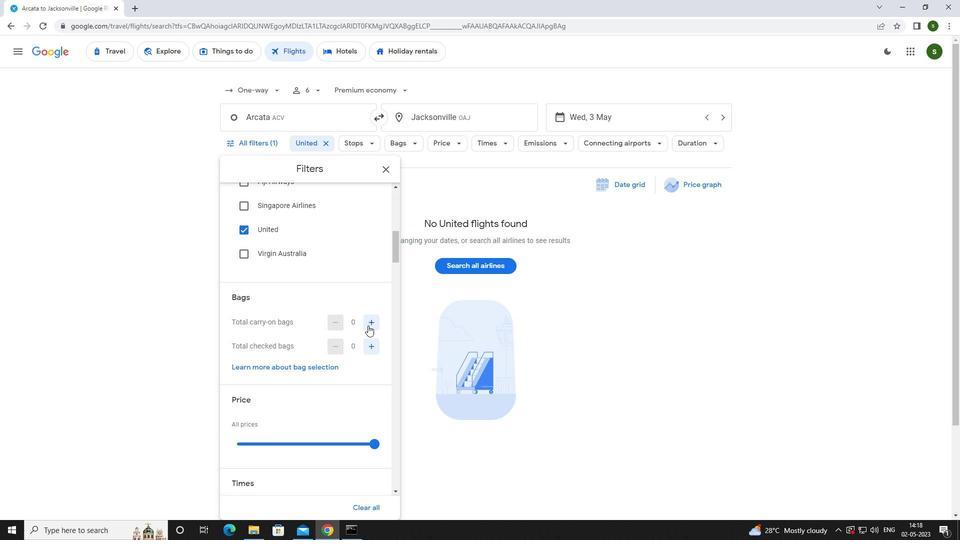 
Action: Mouse moved to (376, 445)
Screenshot: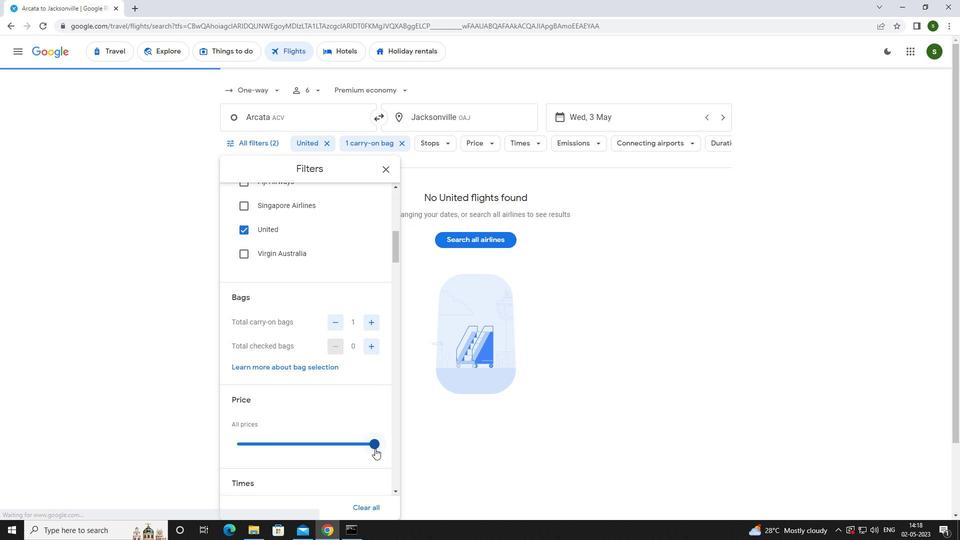 
Action: Mouse pressed left at (376, 445)
Screenshot: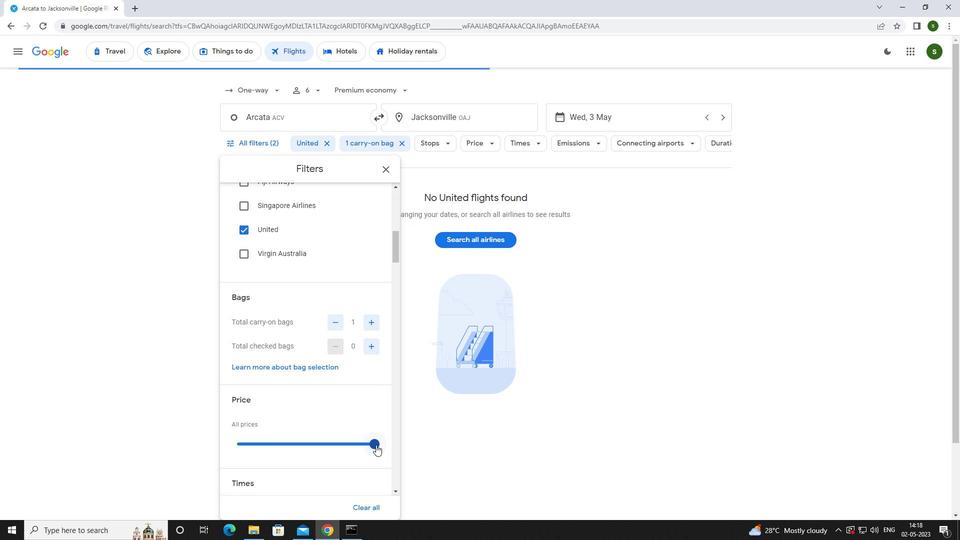 
Action: Mouse moved to (373, 426)
Screenshot: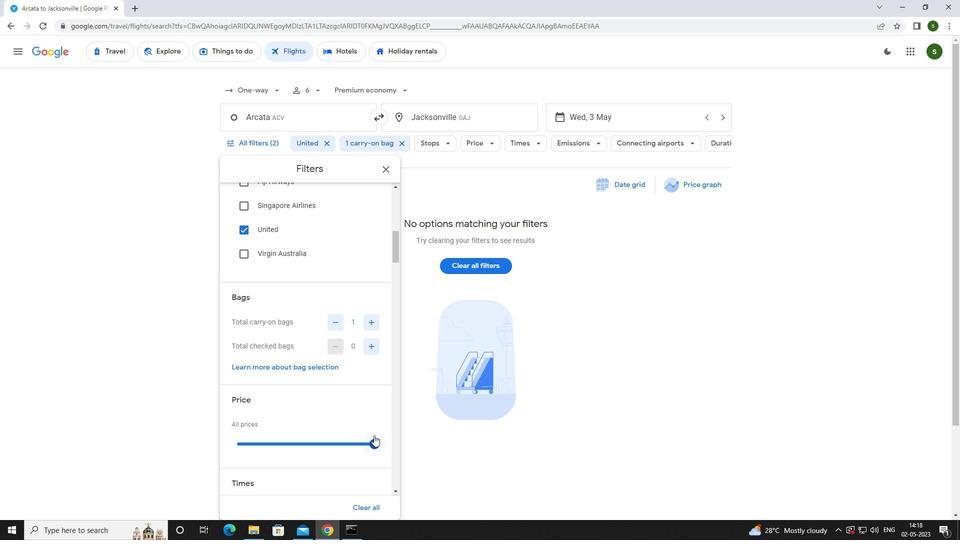 
Action: Mouse scrolled (373, 425) with delta (0, 0)
Screenshot: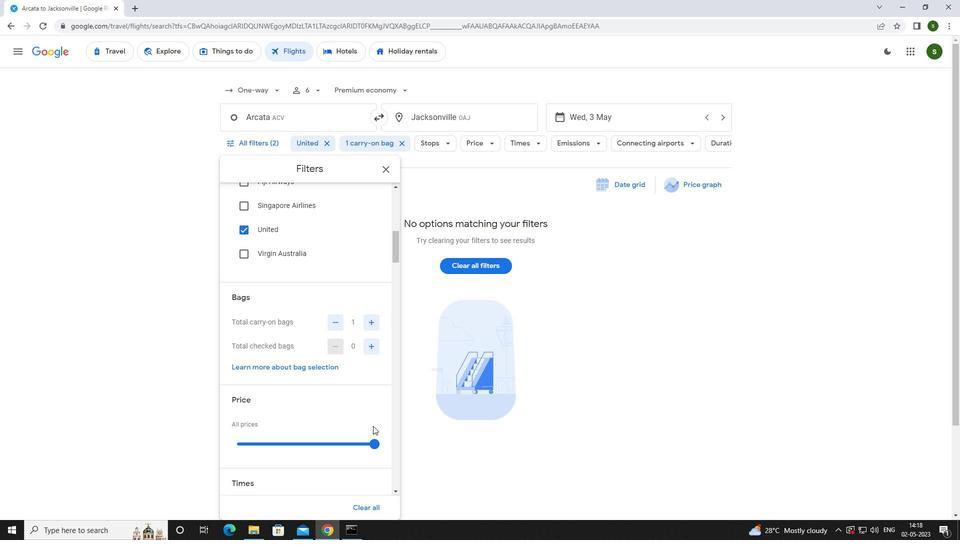 
Action: Mouse scrolled (373, 425) with delta (0, 0)
Screenshot: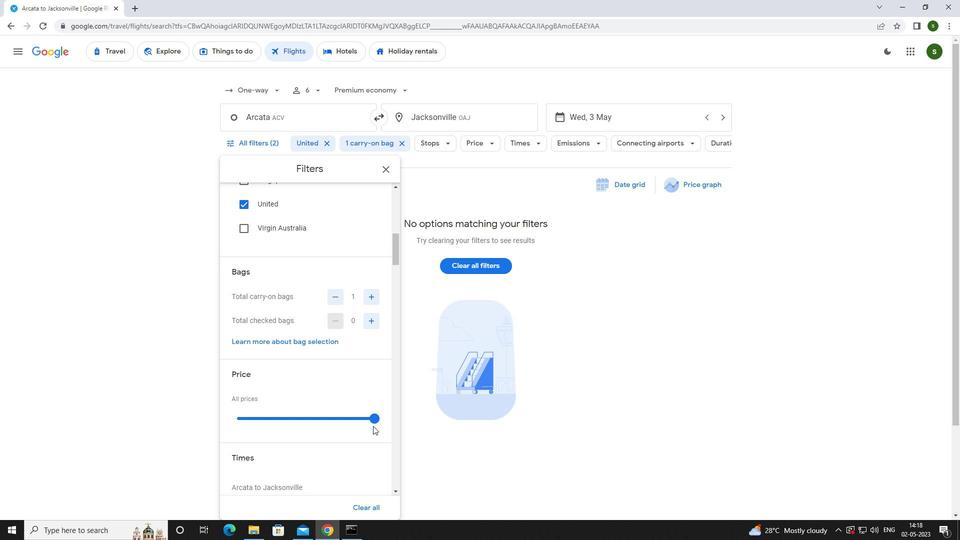 
Action: Mouse moved to (236, 458)
Screenshot: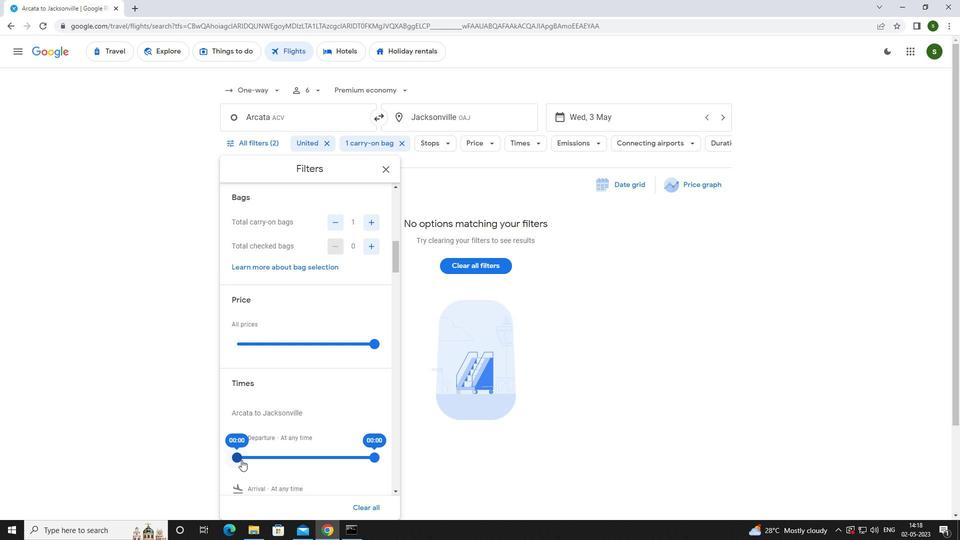 
Action: Mouse pressed left at (236, 458)
Screenshot: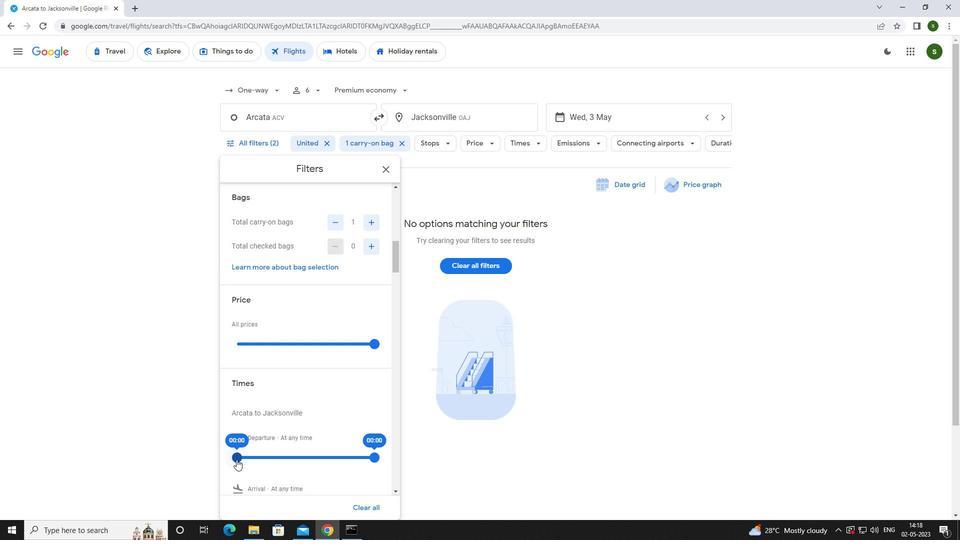 
Action: Mouse moved to (602, 362)
Screenshot: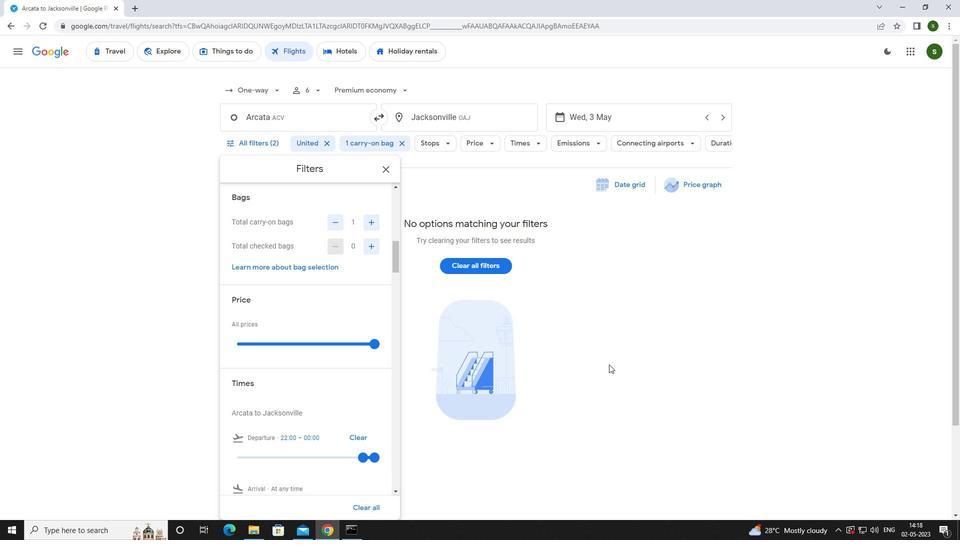 
Action: Mouse pressed left at (602, 362)
Screenshot: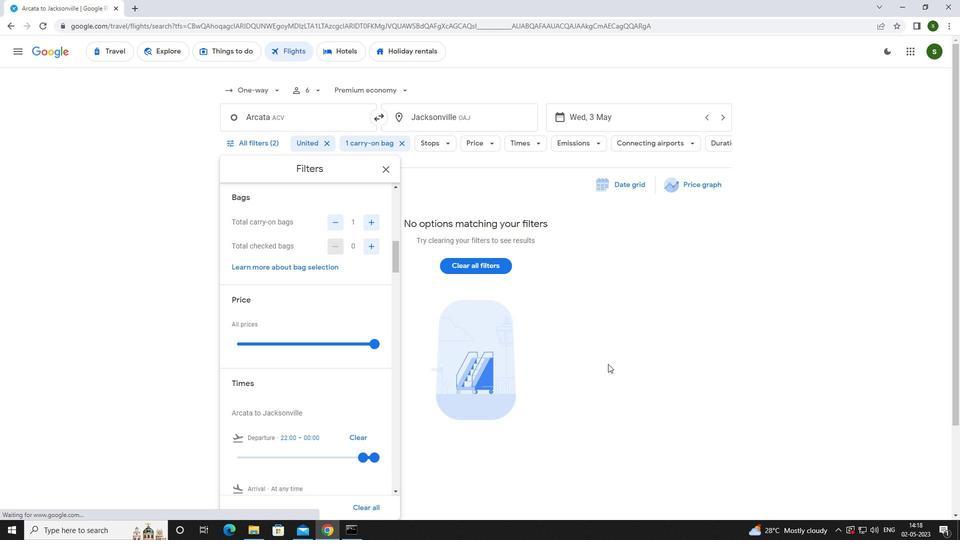 
Action: Mouse moved to (603, 360)
Screenshot: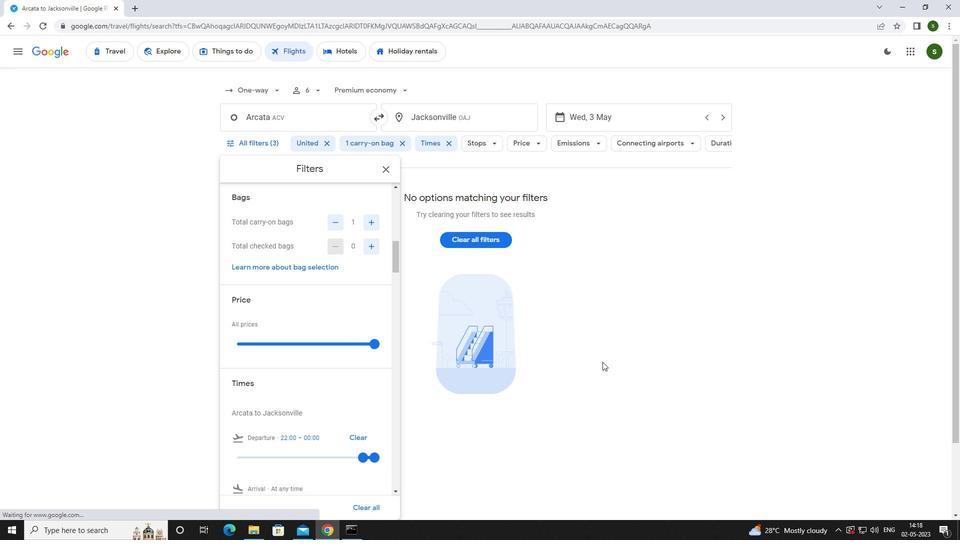 
